 Task: In the  document integration.pdfSelect Headings and apply  'Bold' Select the text and align it to the  'Center'. Select the table and apply  All Borders
Action: Mouse moved to (455, 252)
Screenshot: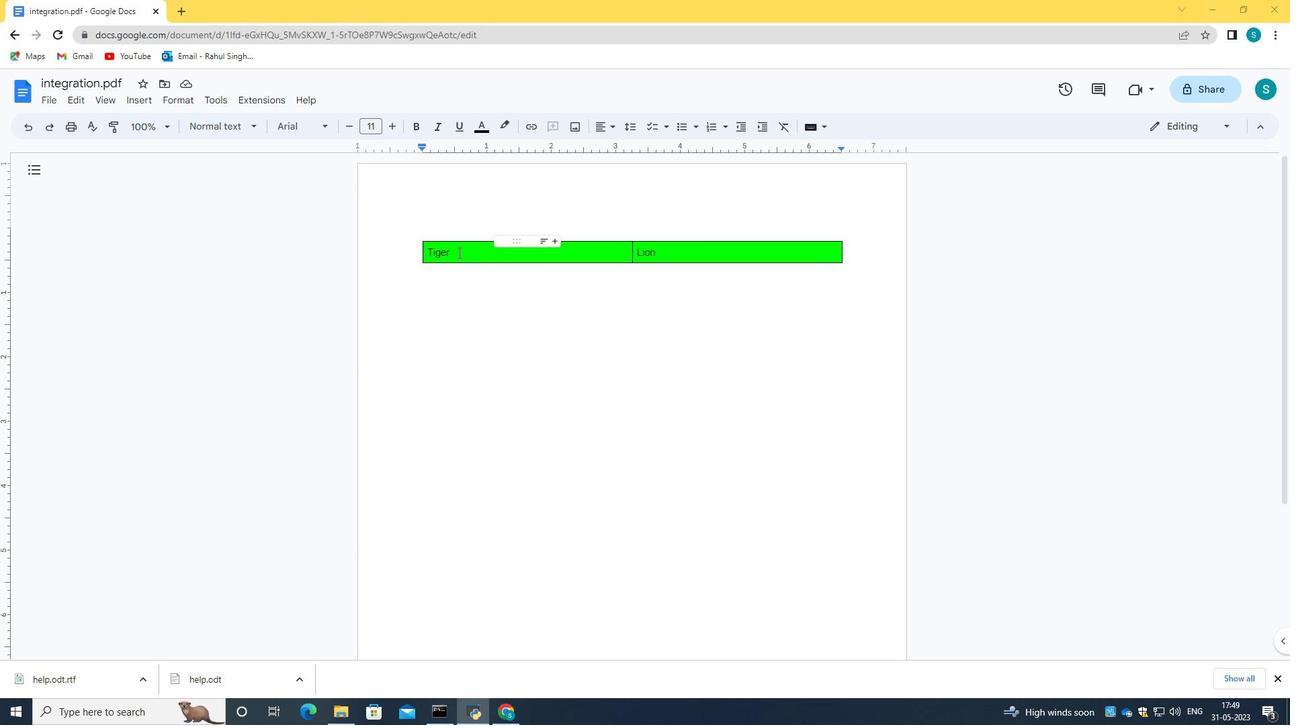 
Action: Mouse pressed left at (455, 252)
Screenshot: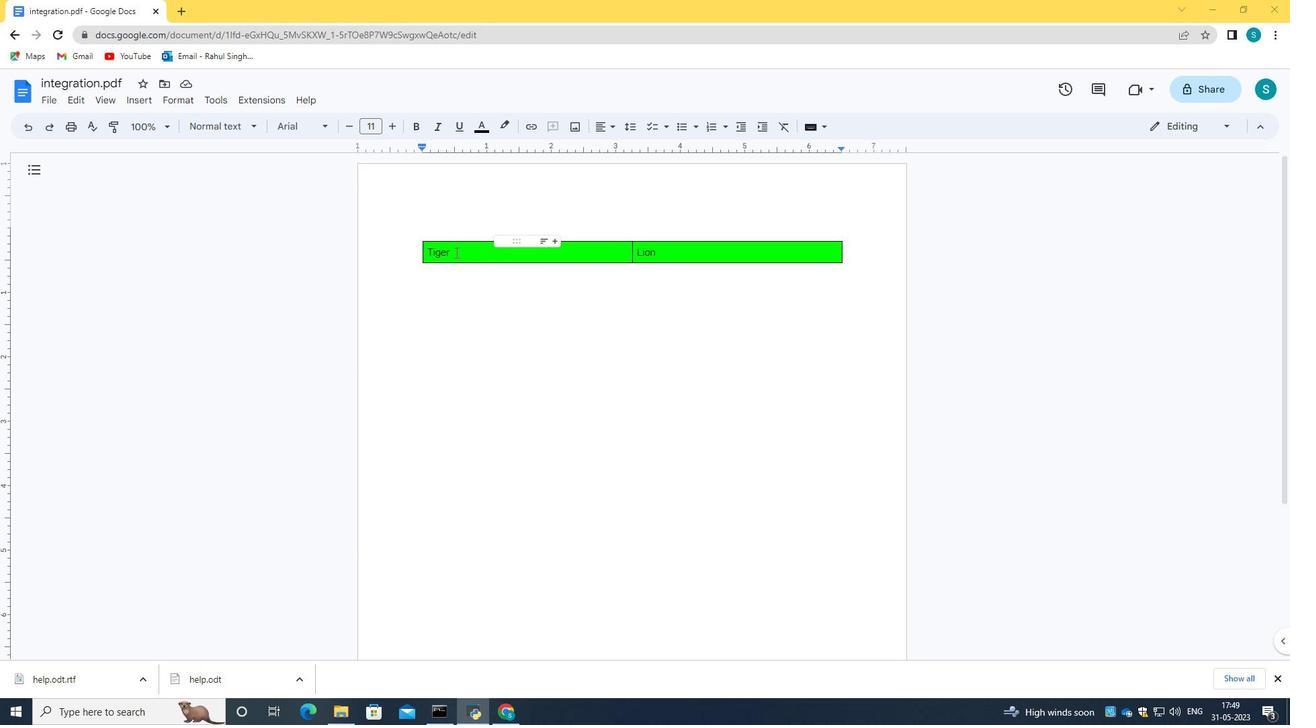 
Action: Mouse moved to (418, 128)
Screenshot: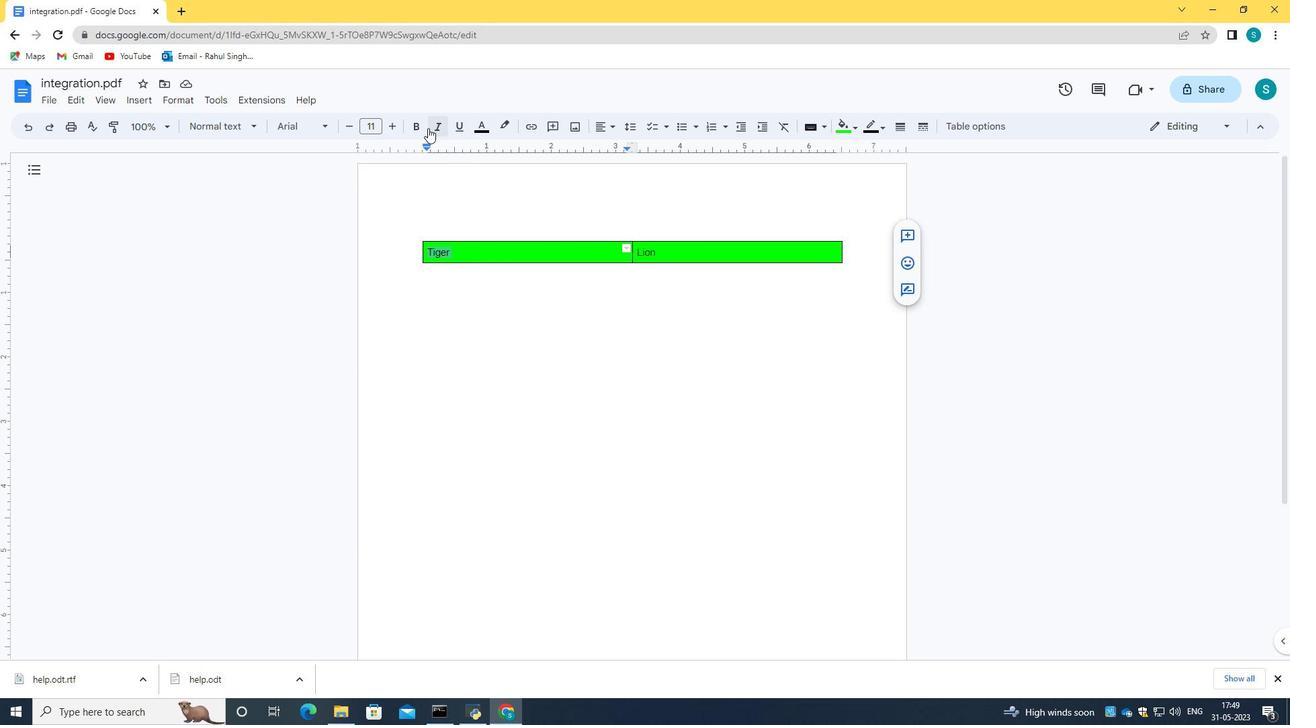
Action: Mouse pressed left at (418, 128)
Screenshot: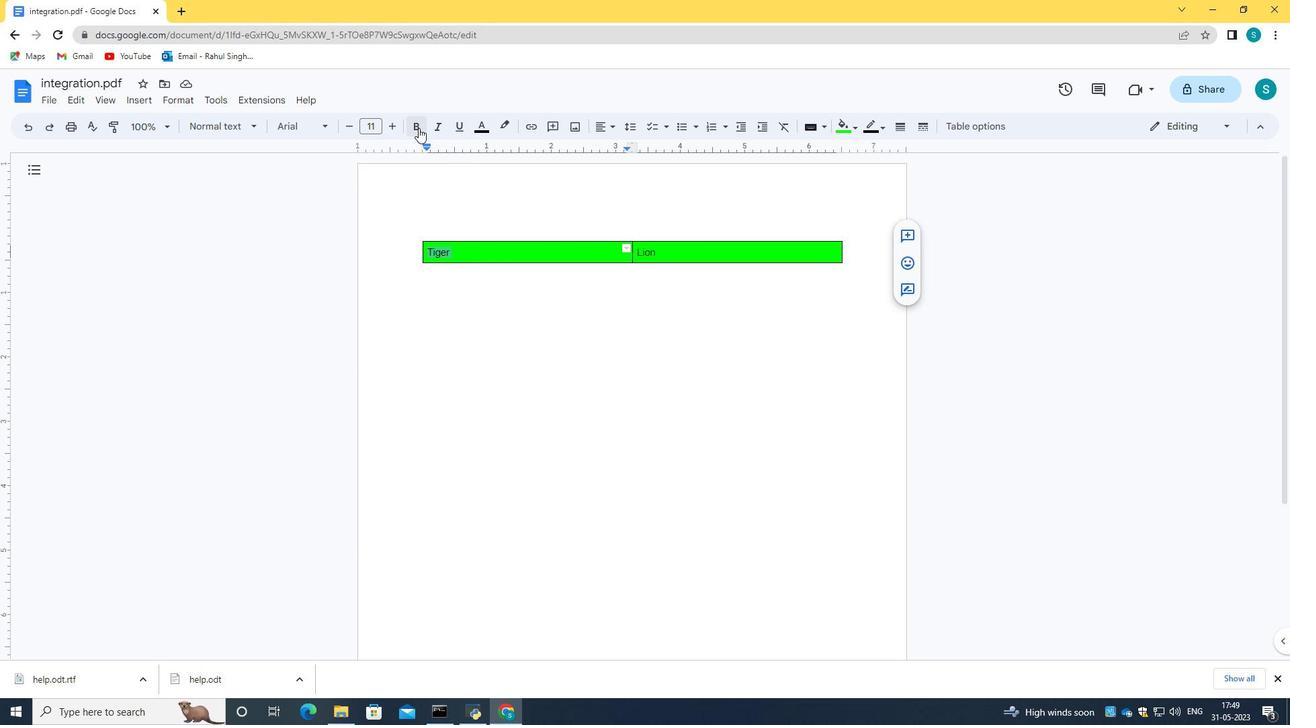 
Action: Mouse moved to (662, 251)
Screenshot: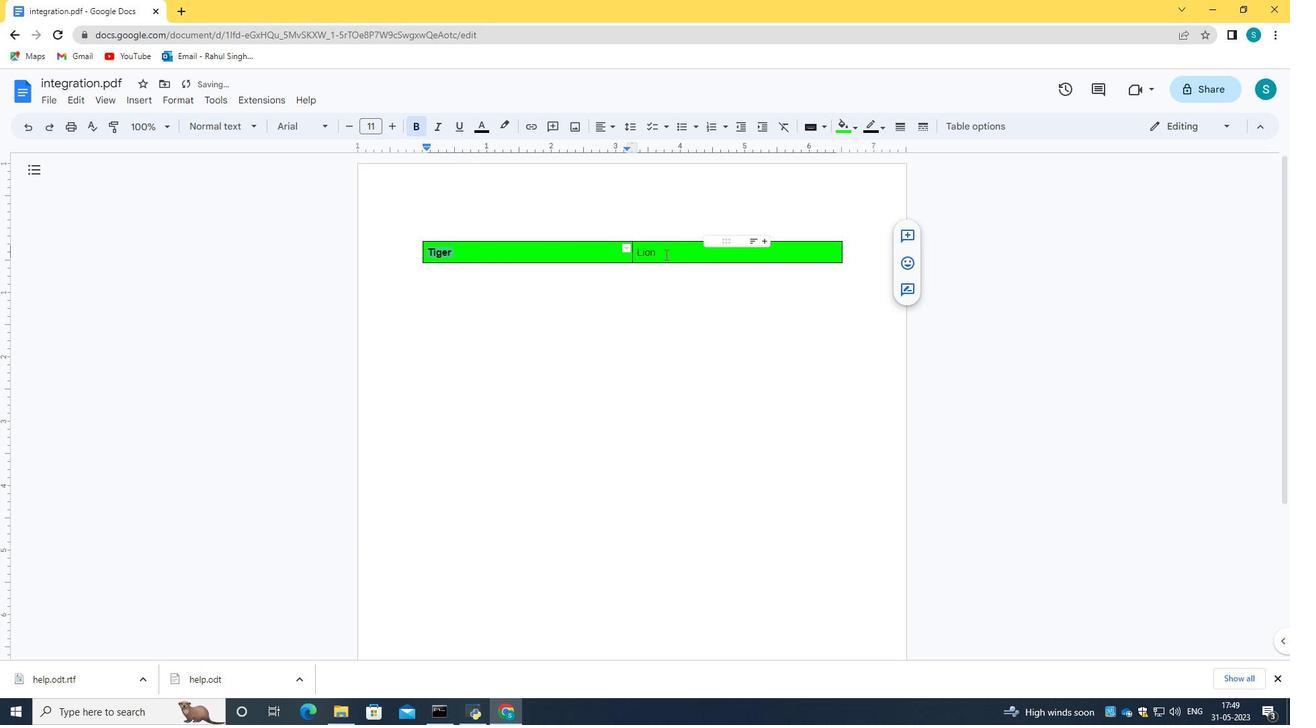 
Action: Mouse pressed left at (662, 251)
Screenshot: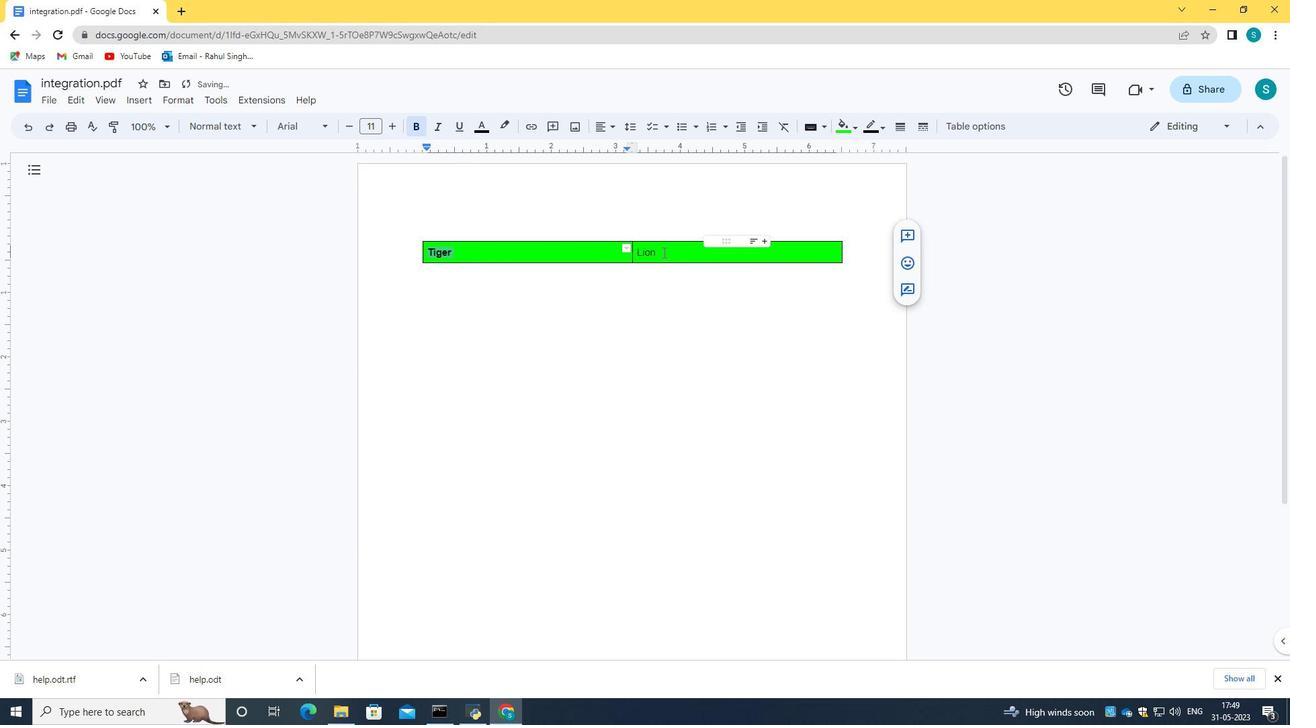 
Action: Mouse moved to (682, 319)
Screenshot: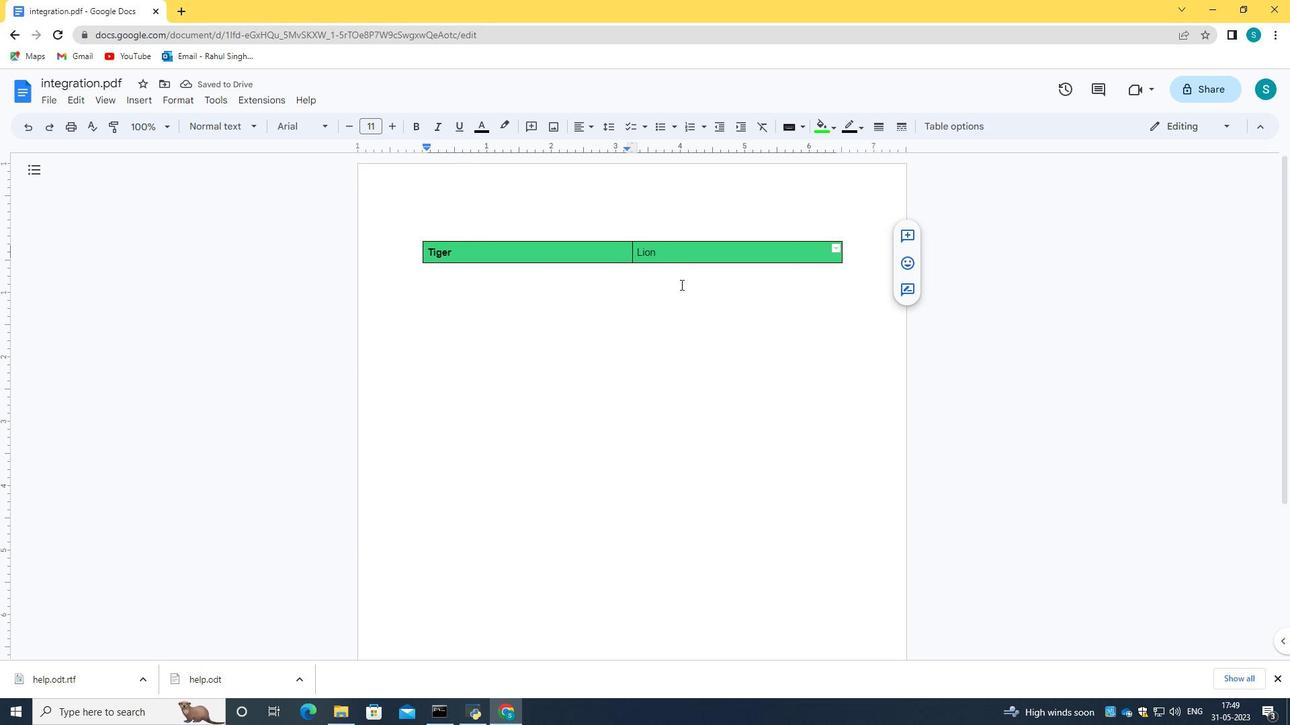 
Action: Mouse pressed left at (682, 319)
Screenshot: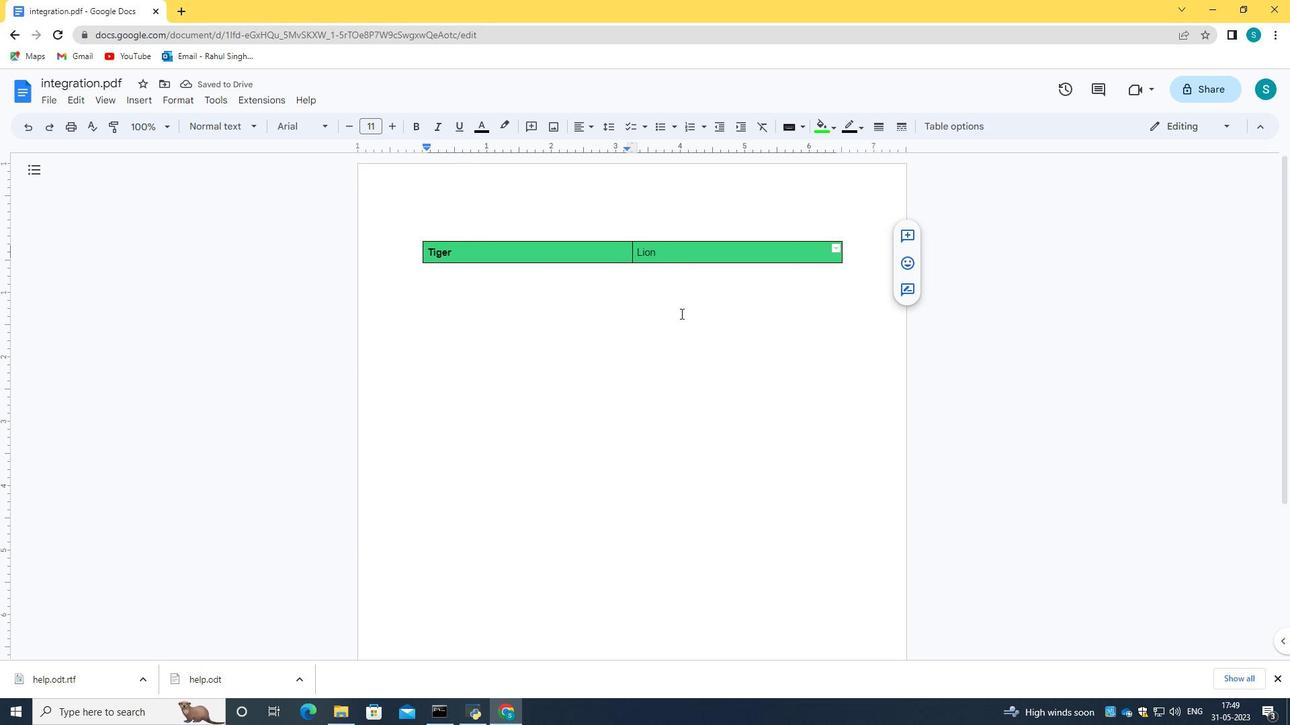 
Action: Mouse moved to (659, 255)
Screenshot: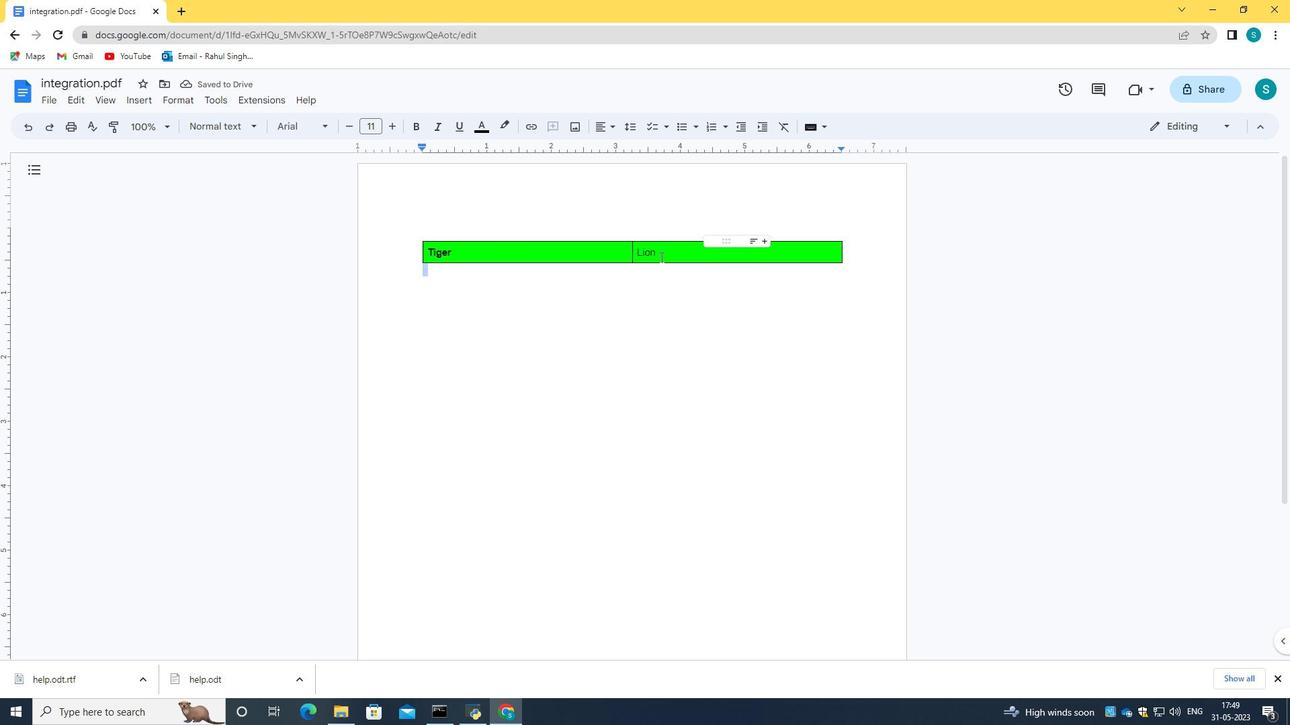 
Action: Mouse pressed left at (659, 255)
Screenshot: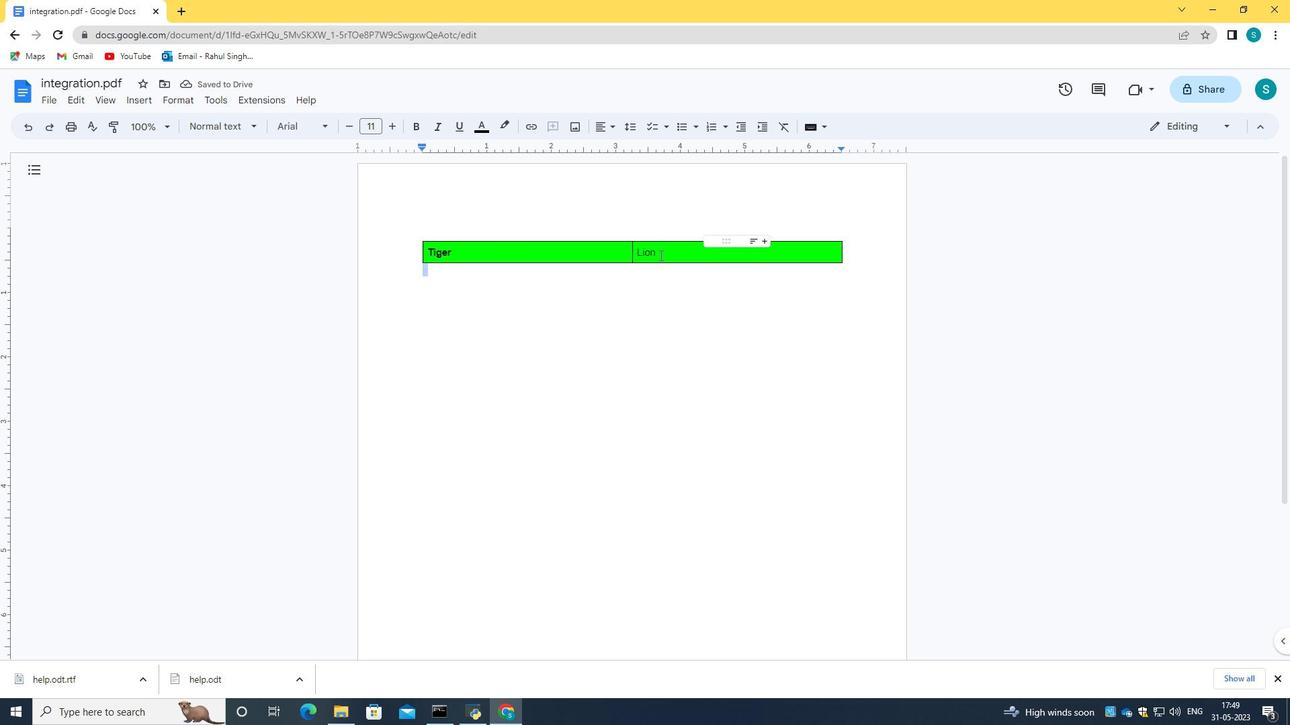 
Action: Mouse moved to (409, 124)
Screenshot: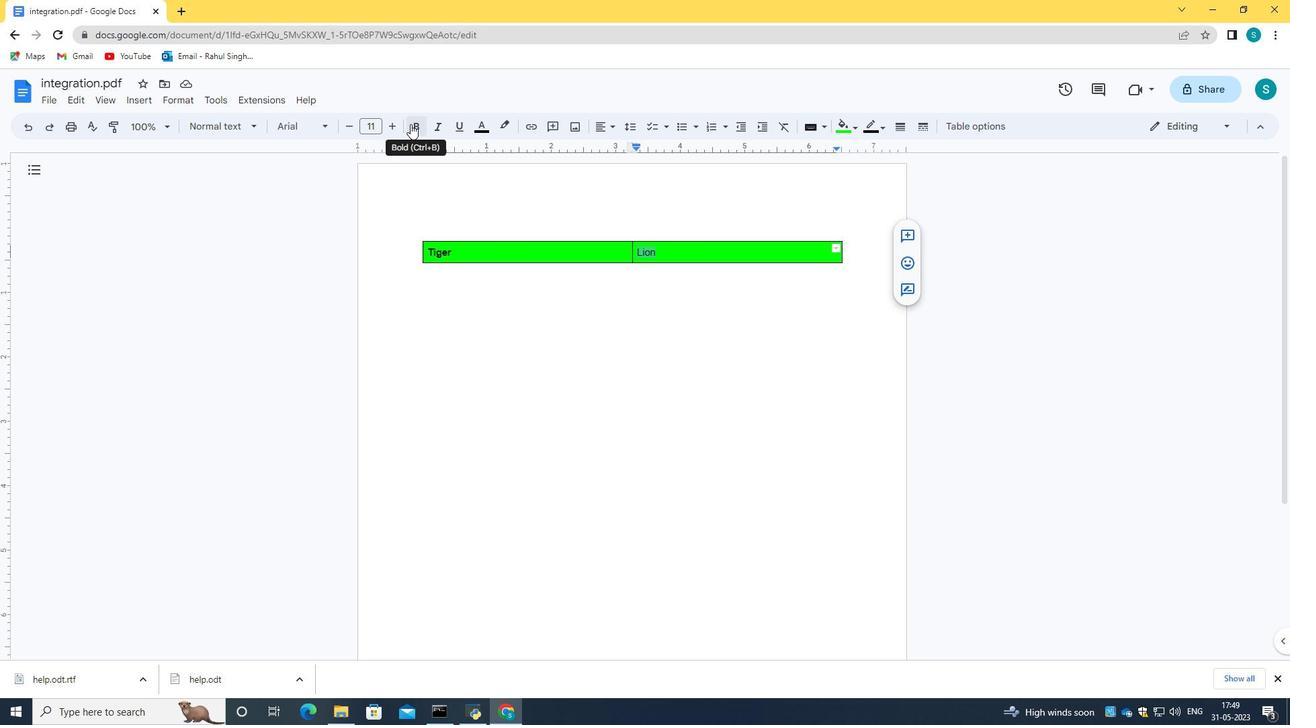 
Action: Mouse pressed left at (409, 124)
Screenshot: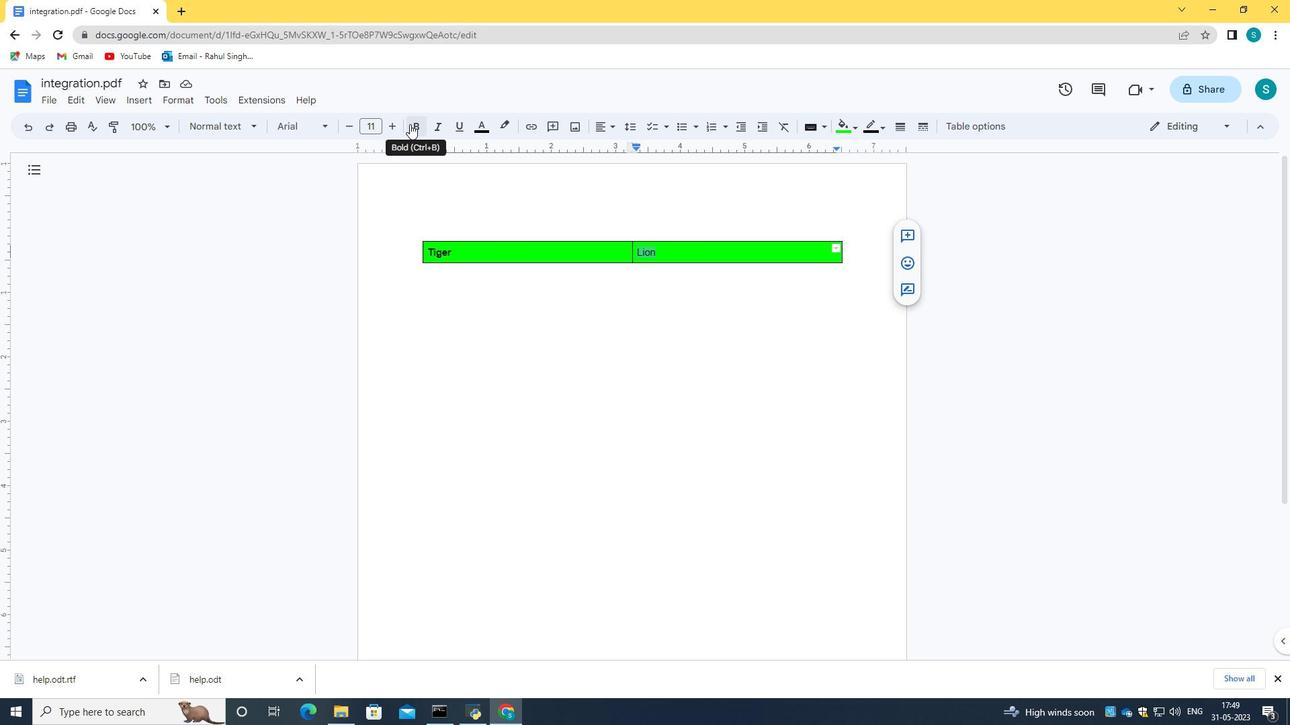 
Action: Mouse moved to (678, 378)
Screenshot: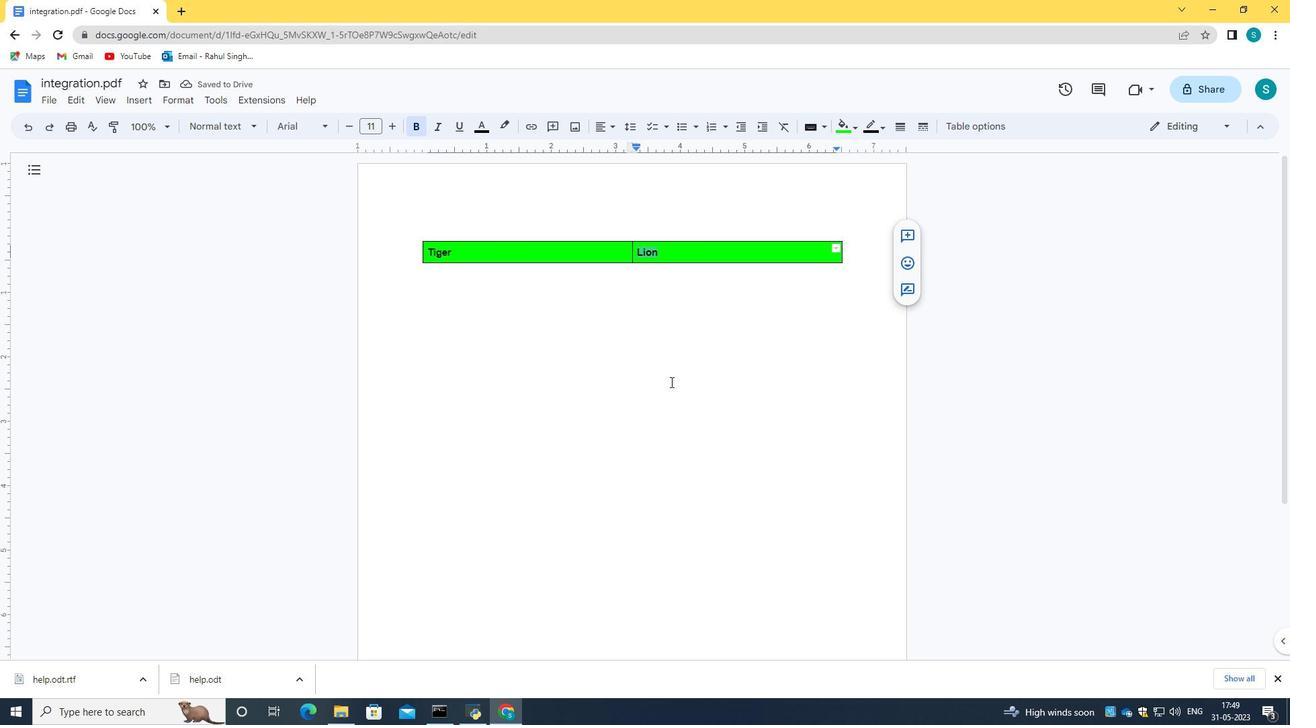 
Action: Mouse pressed left at (678, 378)
Screenshot: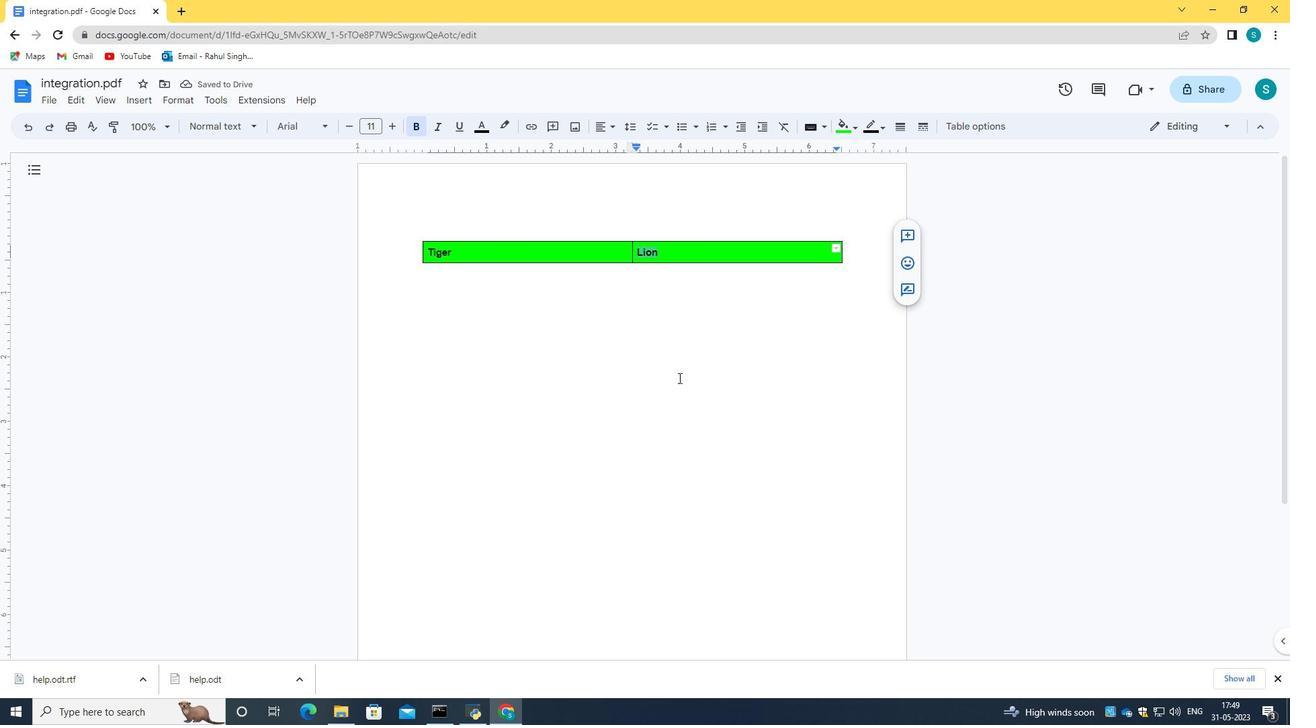 
Action: Mouse moved to (452, 248)
Screenshot: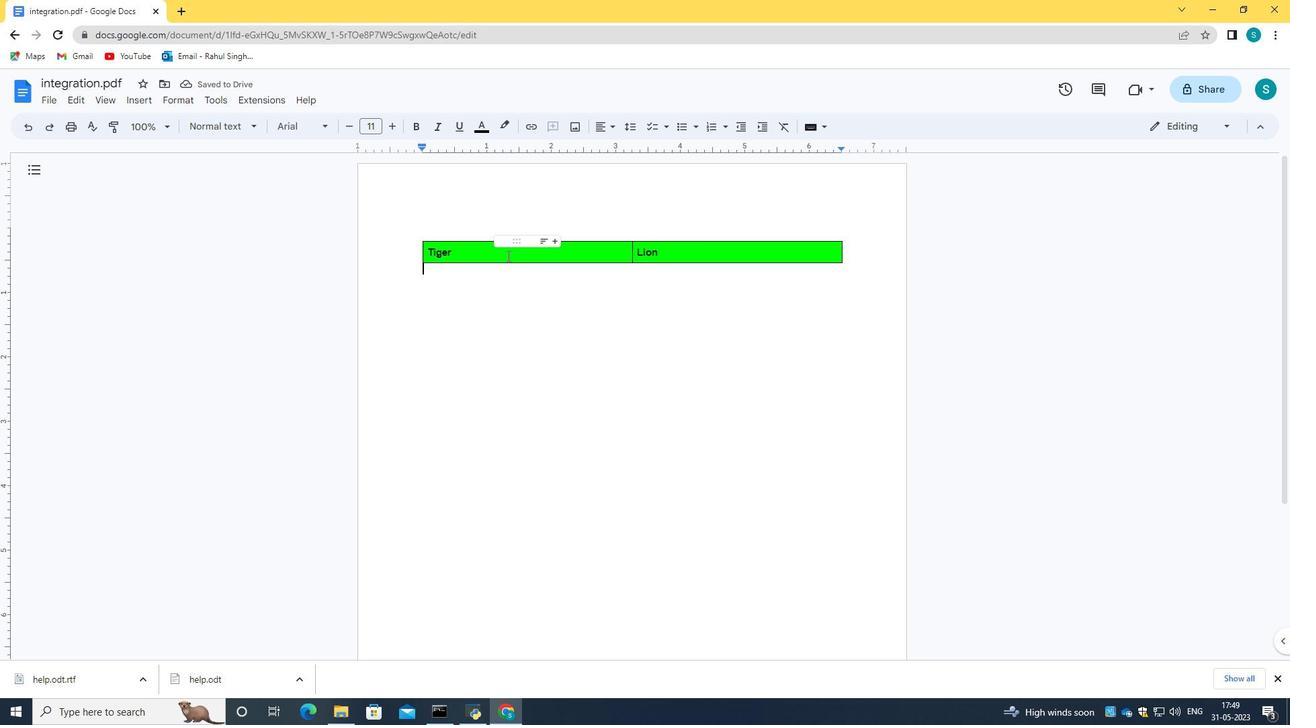 
Action: Mouse pressed left at (452, 248)
Screenshot: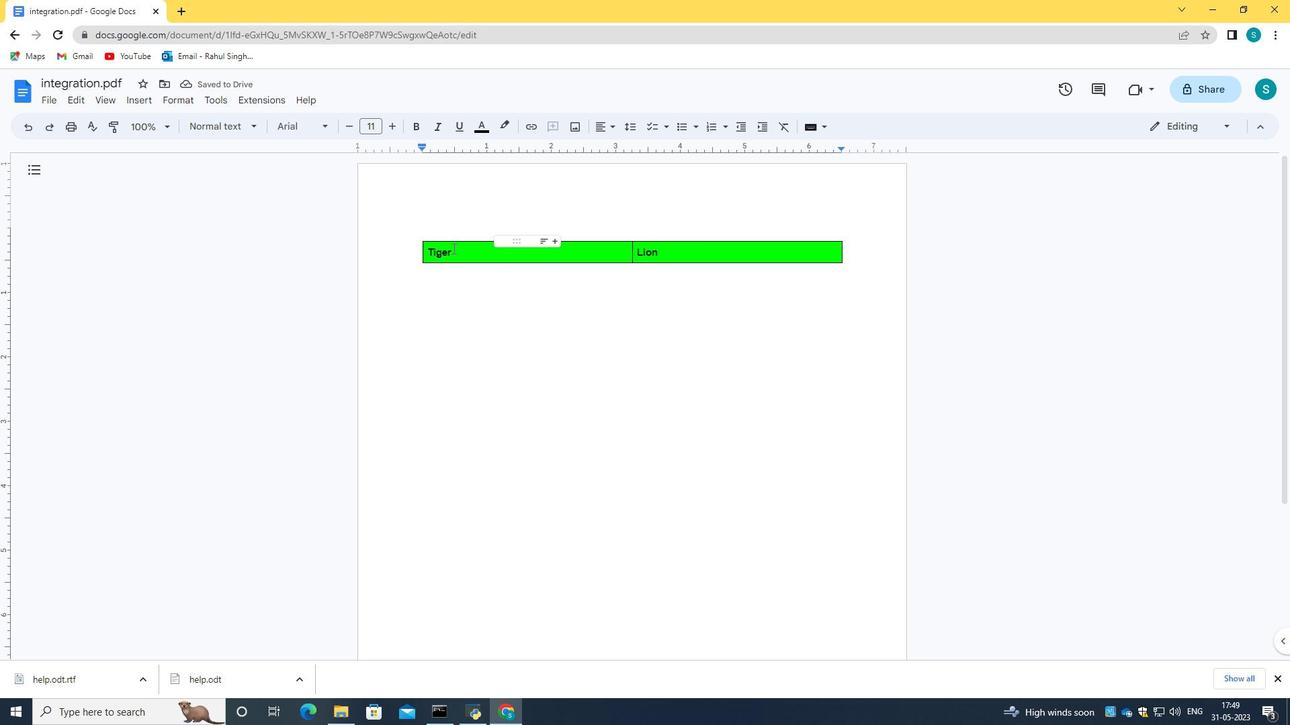 
Action: Mouse moved to (603, 126)
Screenshot: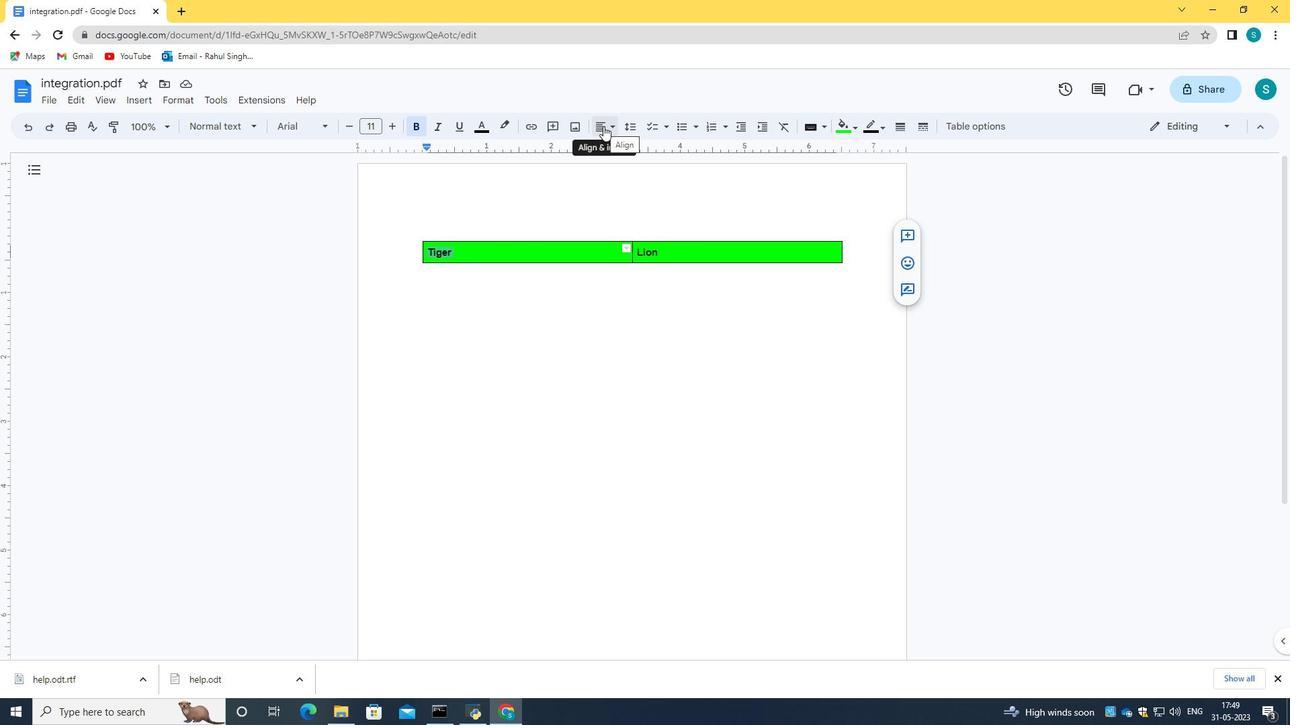 
Action: Mouse pressed left at (603, 126)
Screenshot: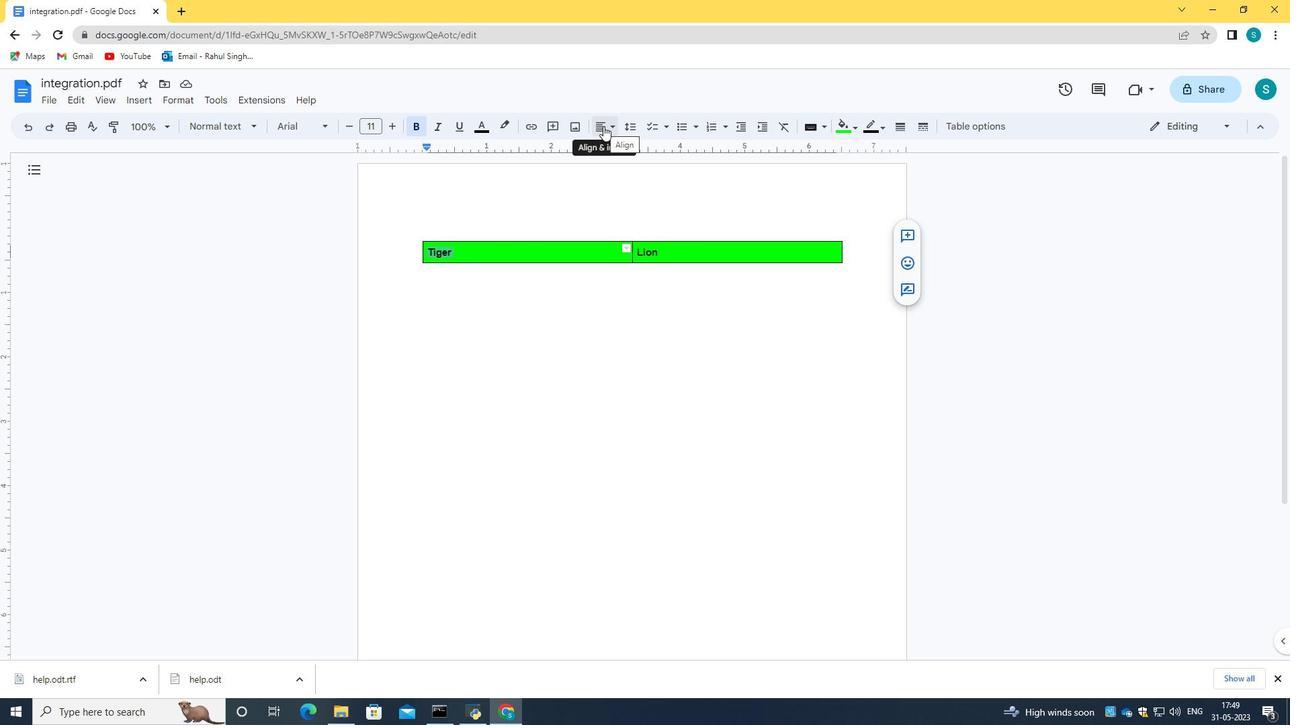 
Action: Mouse moved to (623, 153)
Screenshot: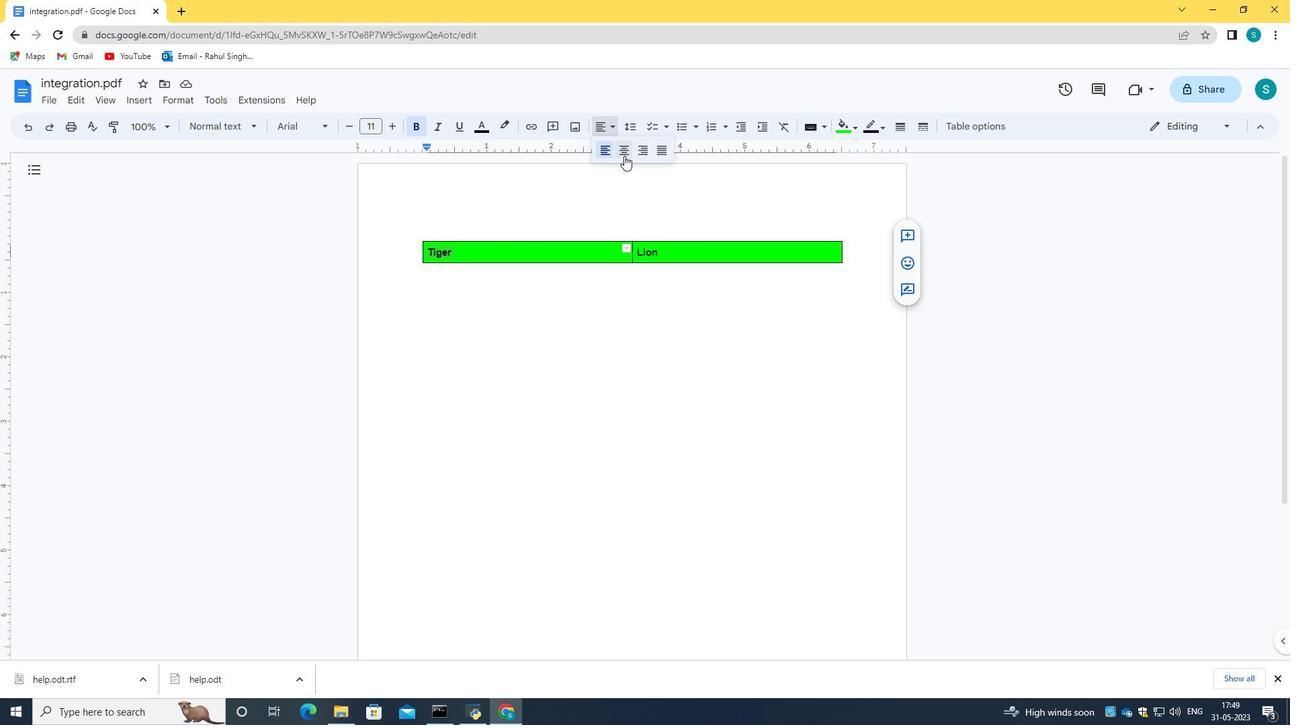 
Action: Mouse pressed left at (623, 153)
Screenshot: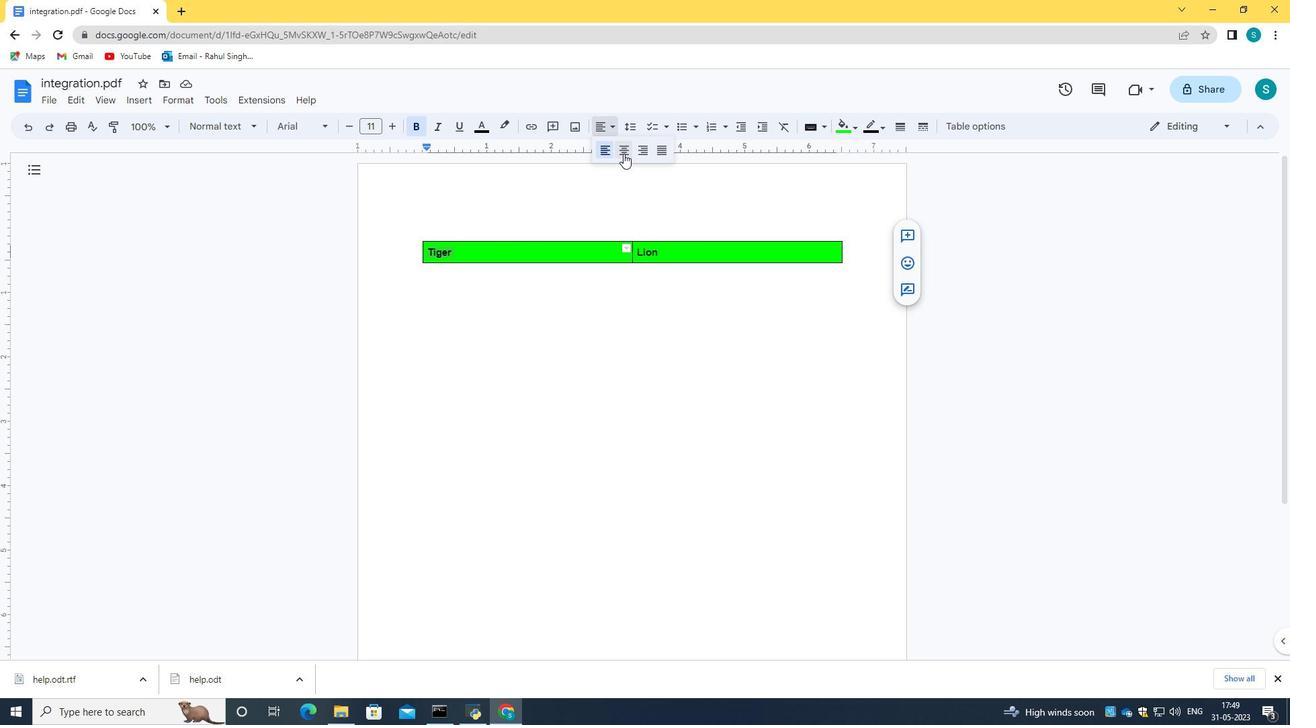 
Action: Mouse moved to (661, 250)
Screenshot: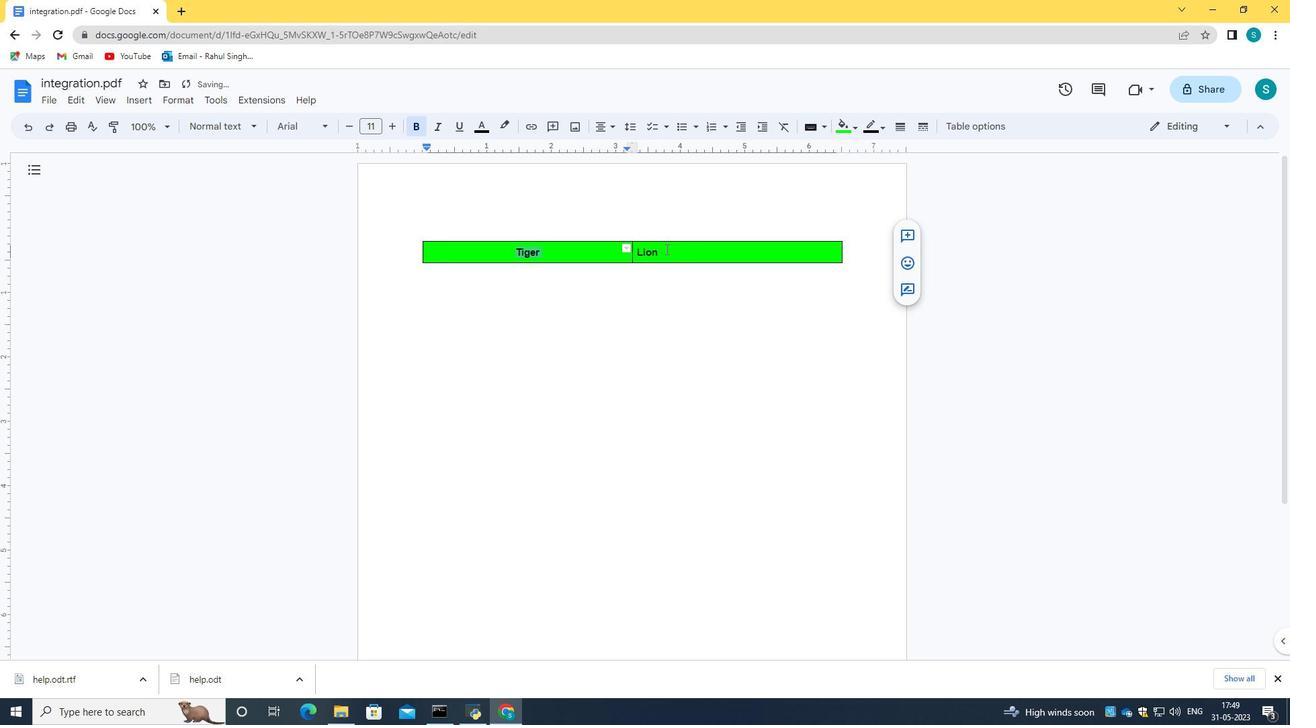 
Action: Mouse pressed left at (664, 249)
Screenshot: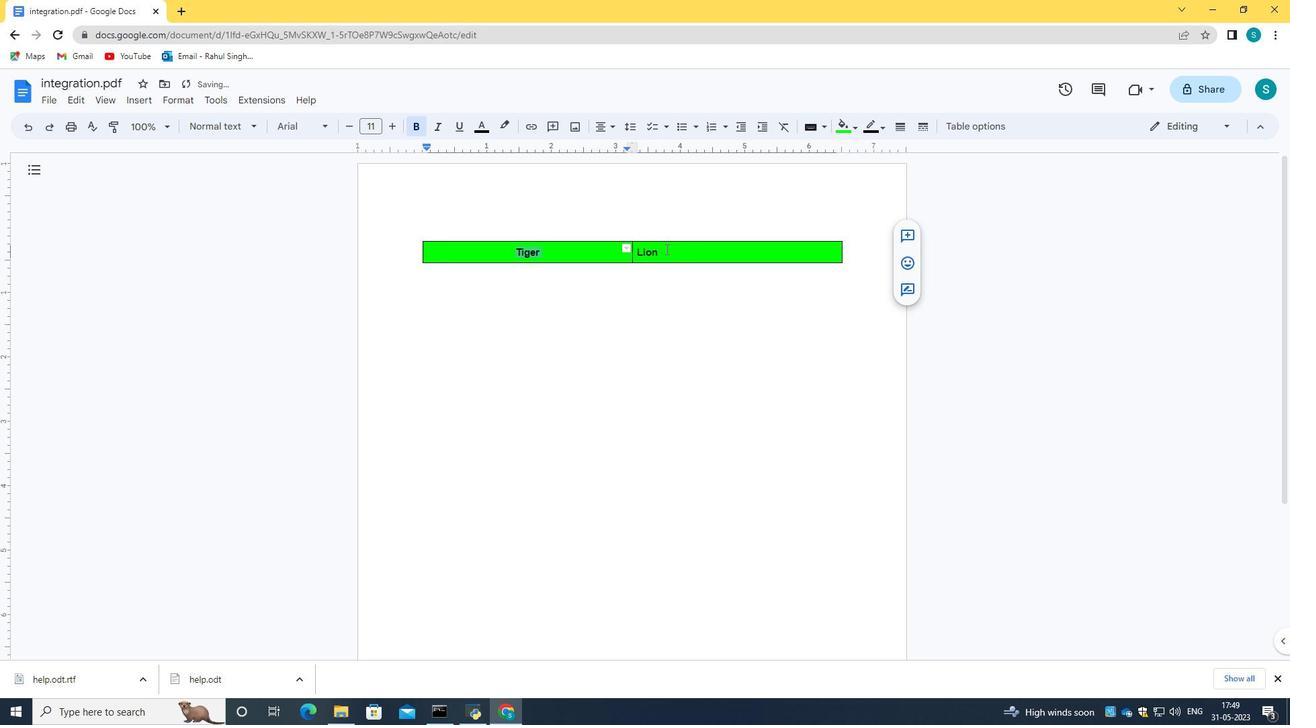 
Action: Mouse moved to (677, 310)
Screenshot: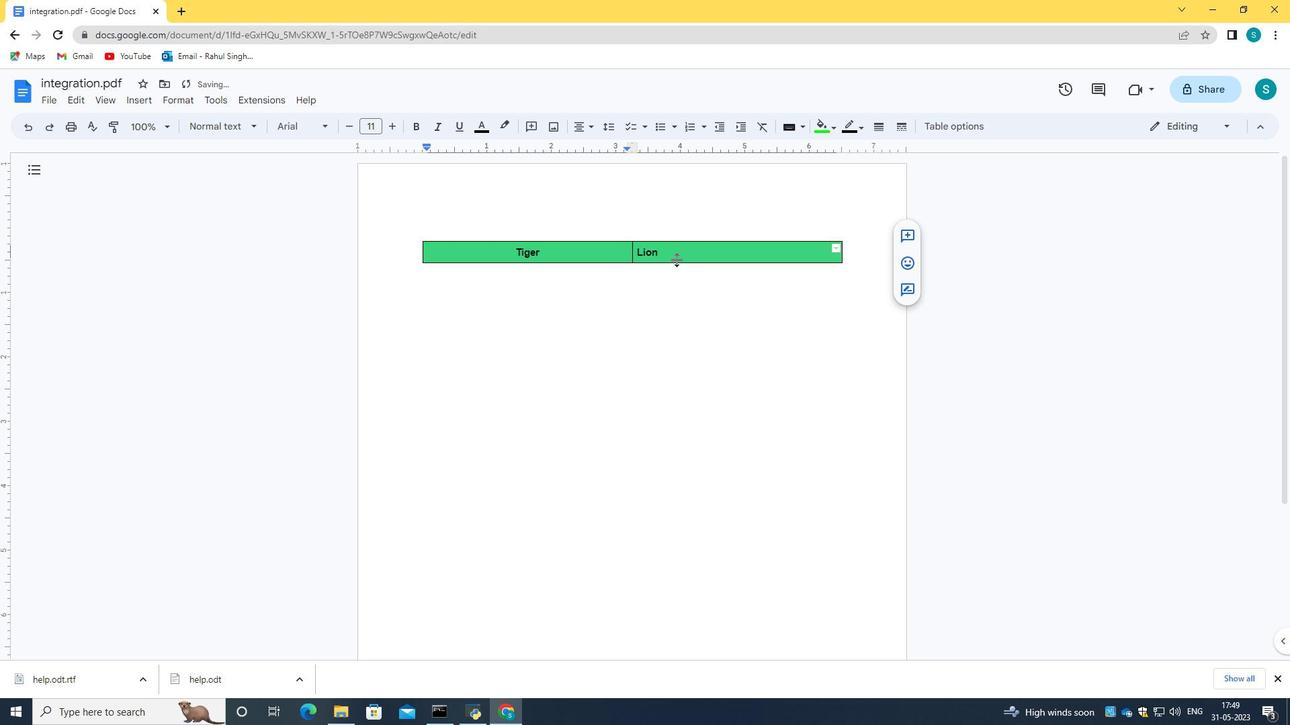 
Action: Mouse pressed left at (677, 310)
Screenshot: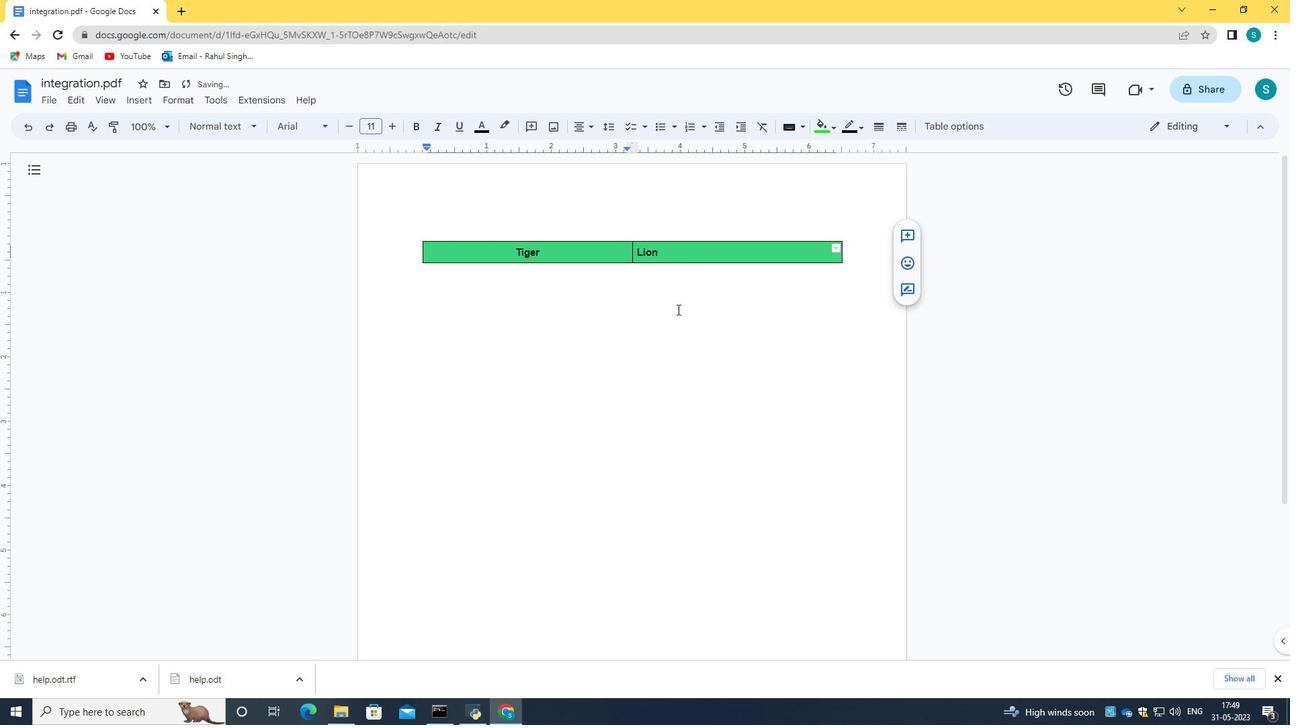 
Action: Mouse moved to (661, 252)
Screenshot: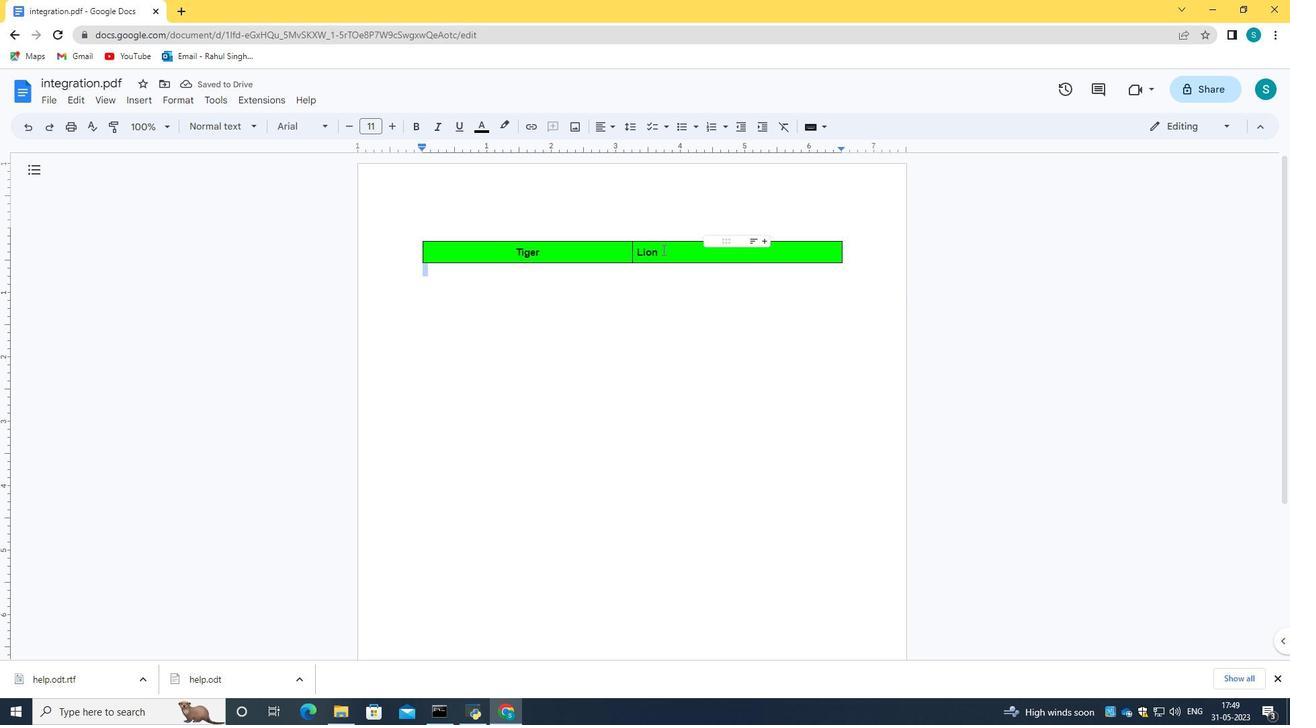 
Action: Mouse pressed left at (661, 252)
Screenshot: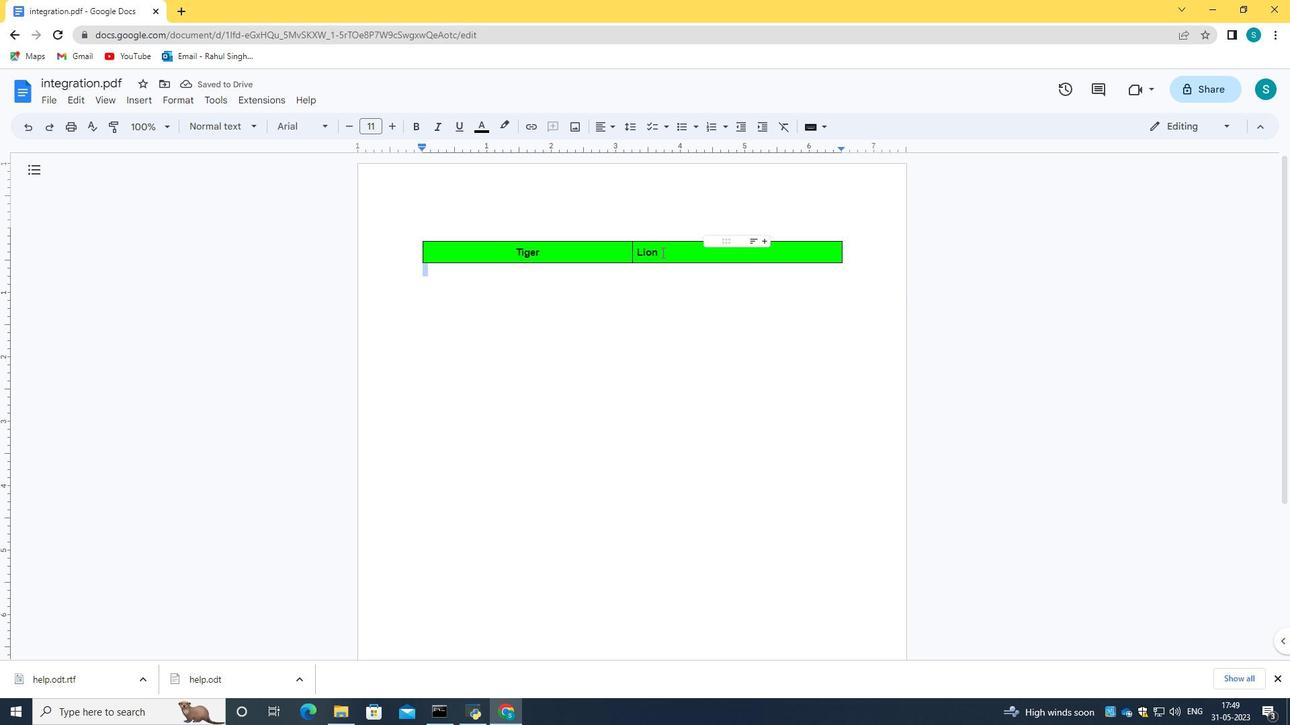 
Action: Mouse moved to (608, 124)
Screenshot: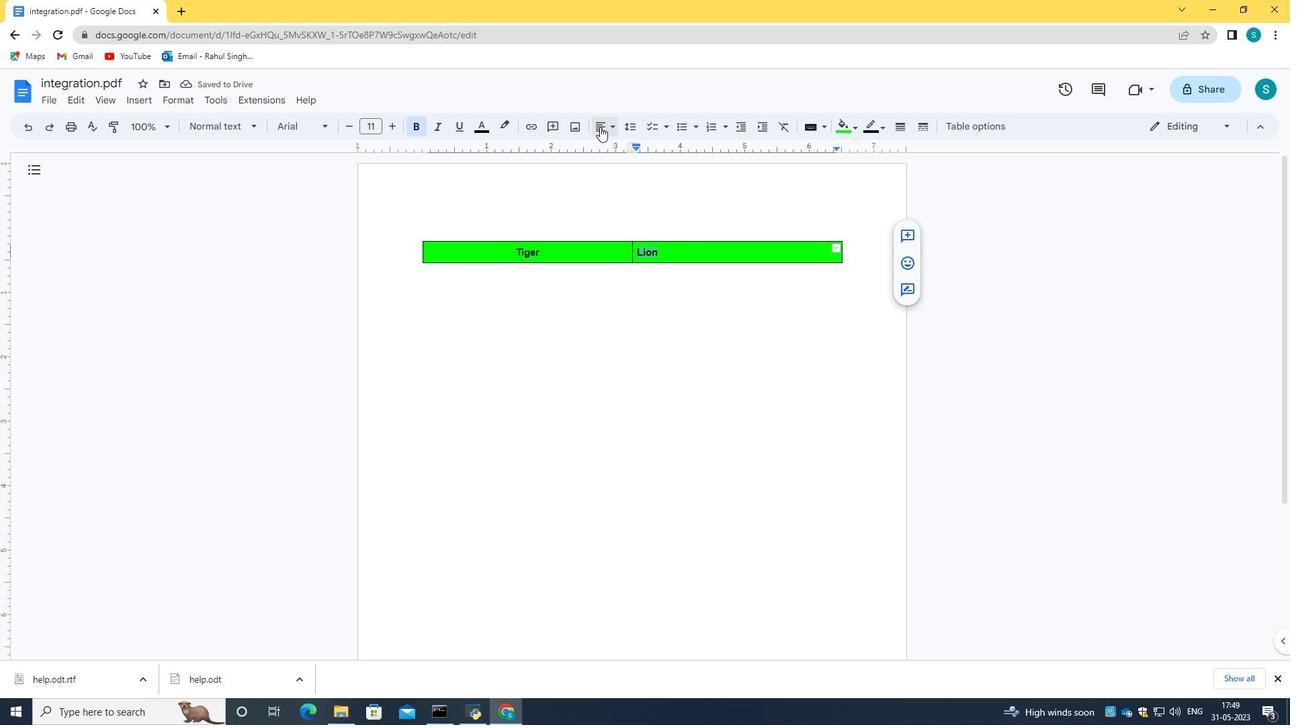 
Action: Mouse pressed left at (608, 124)
Screenshot: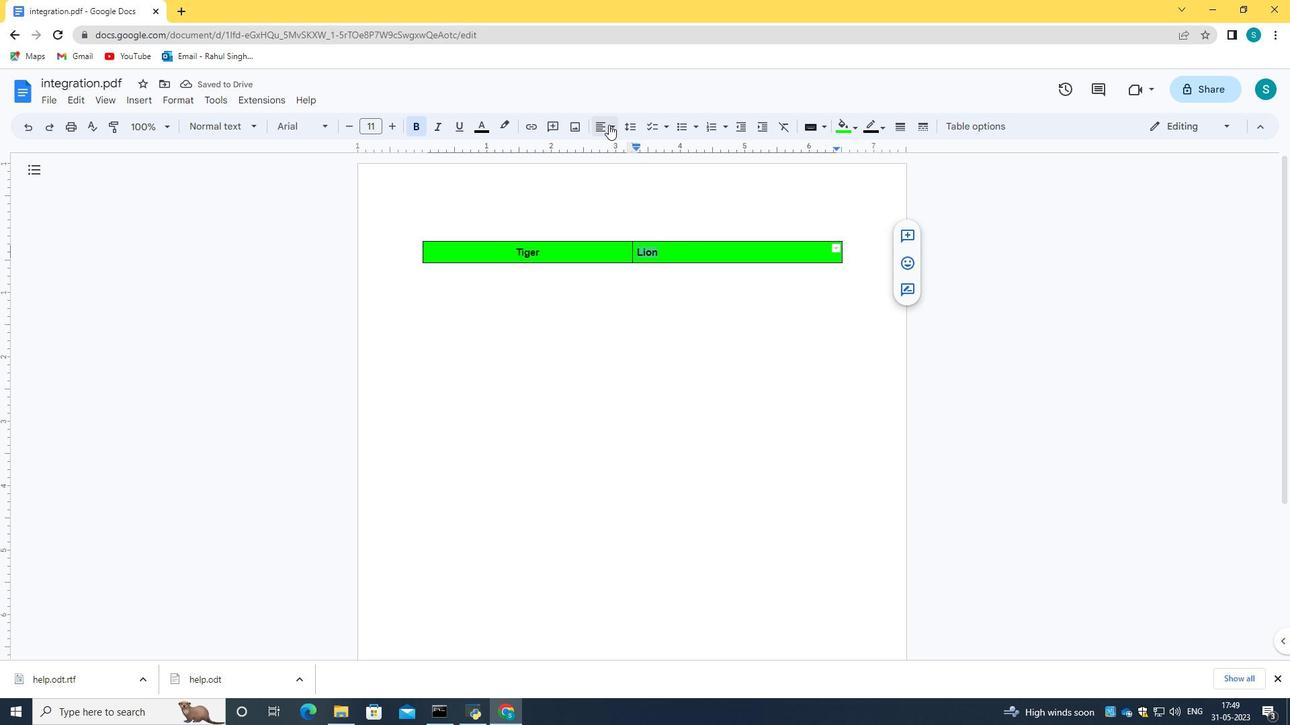 
Action: Mouse moved to (626, 153)
Screenshot: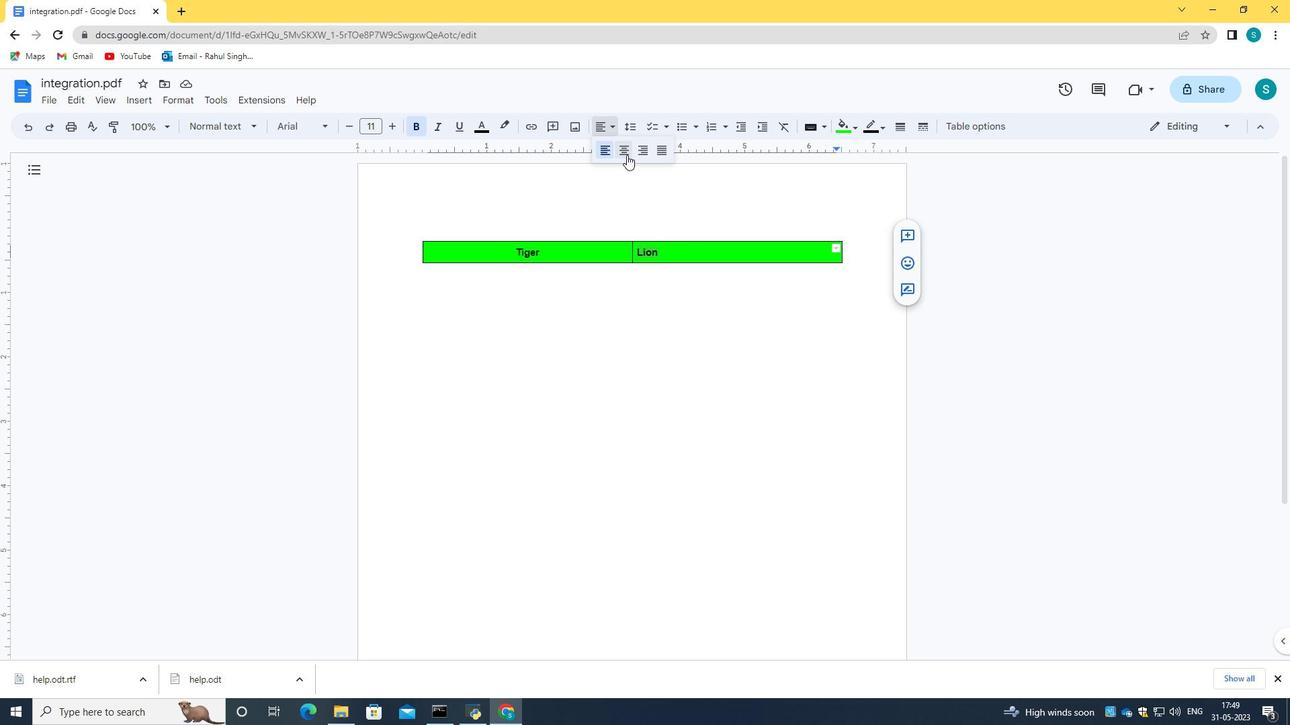 
Action: Mouse pressed left at (626, 153)
Screenshot: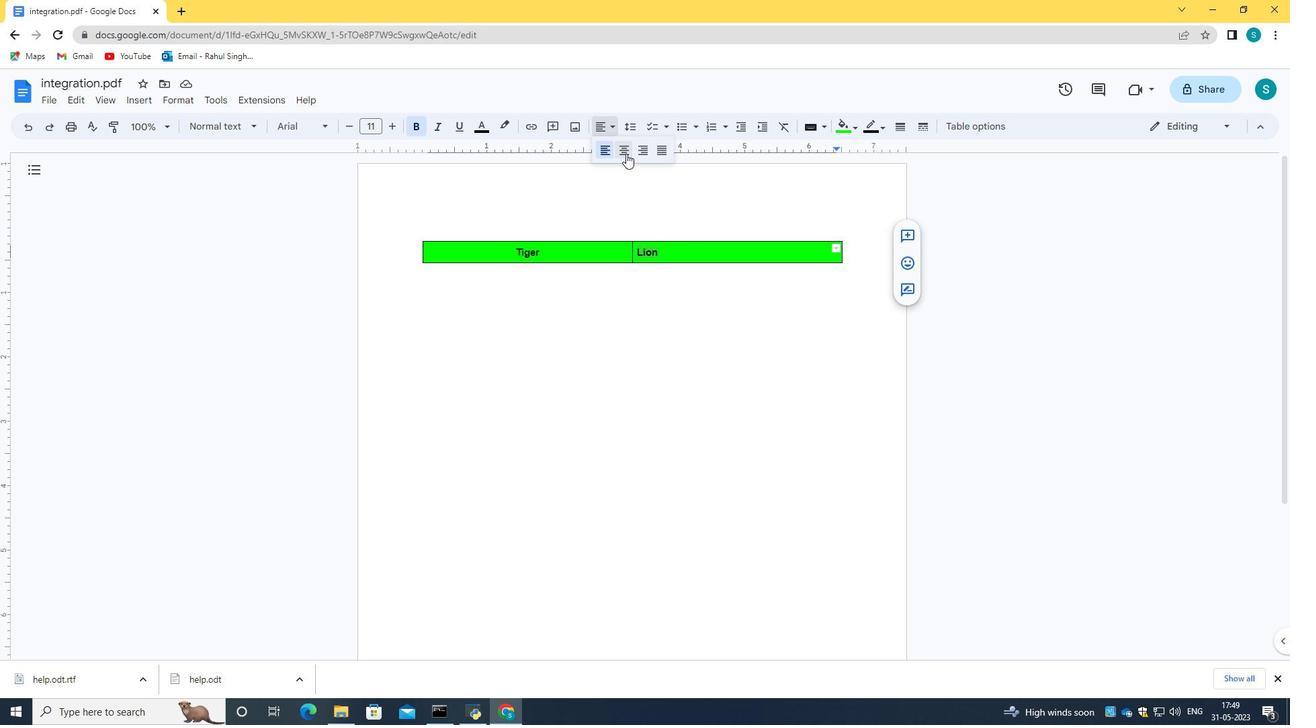 
Action: Mouse moved to (662, 343)
Screenshot: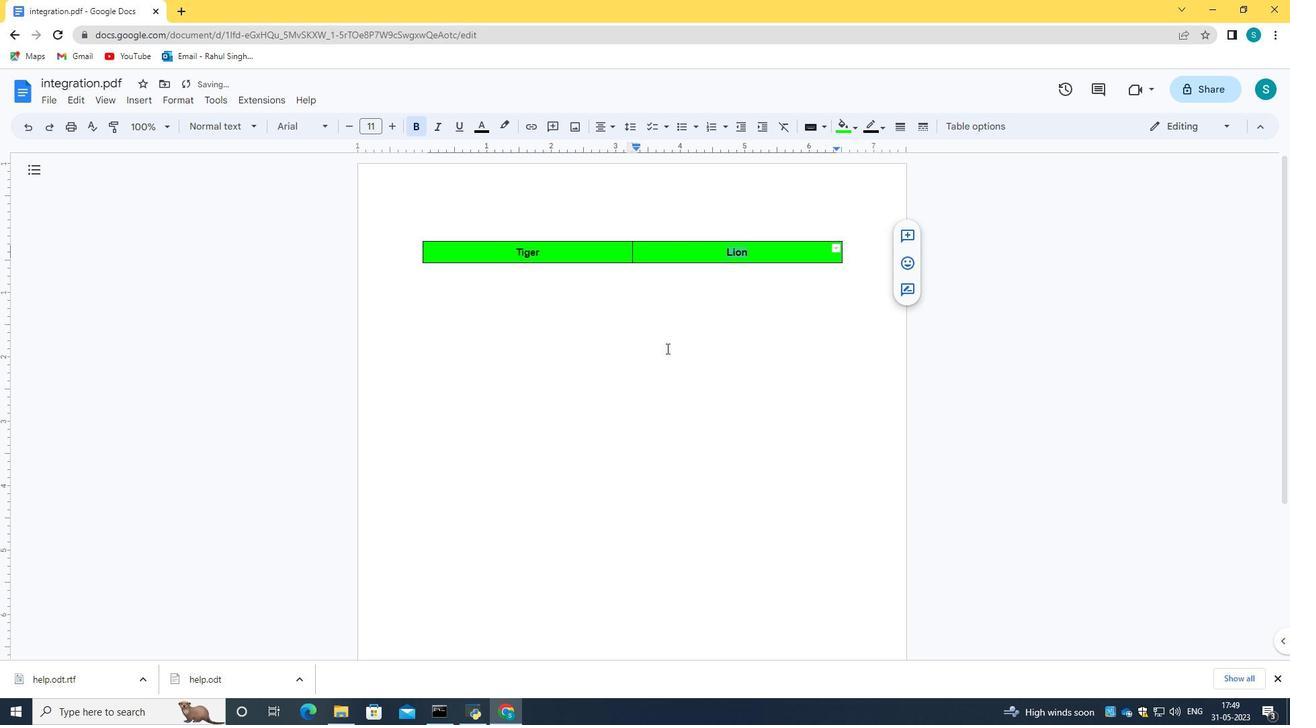 
Action: Mouse pressed left at (662, 343)
Screenshot: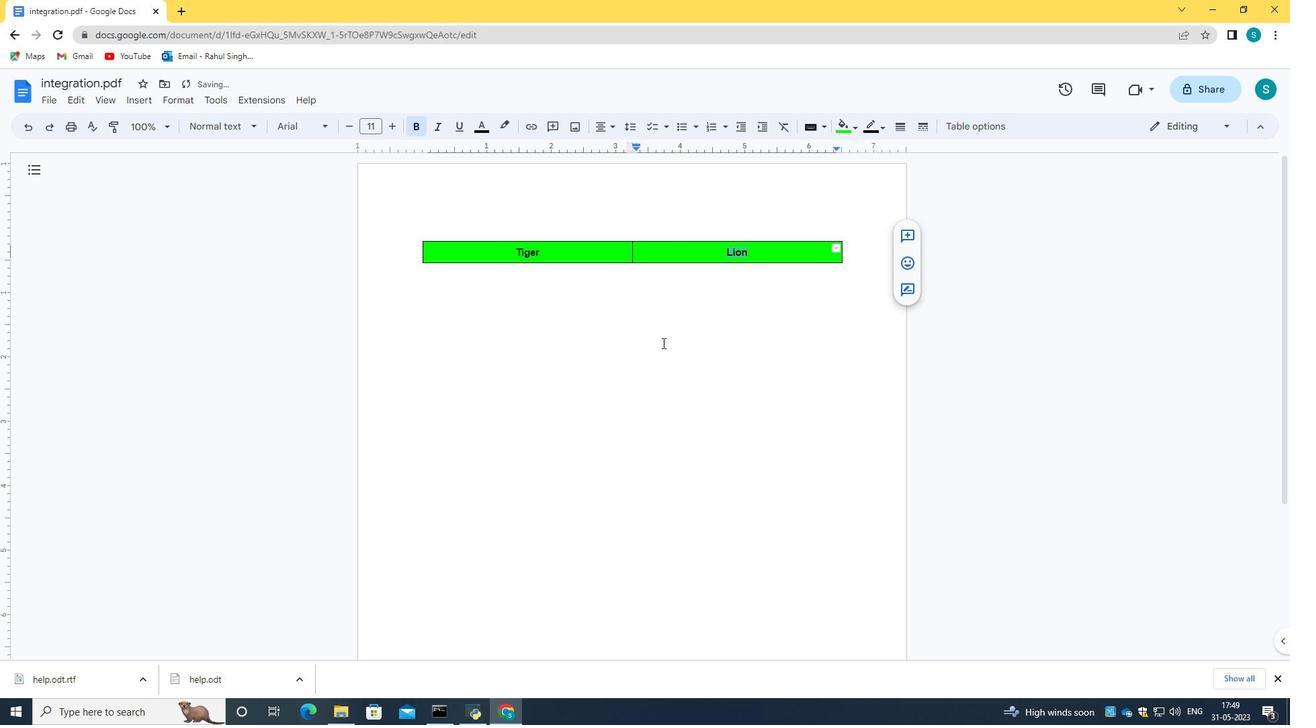 
Action: Mouse moved to (423, 248)
Screenshot: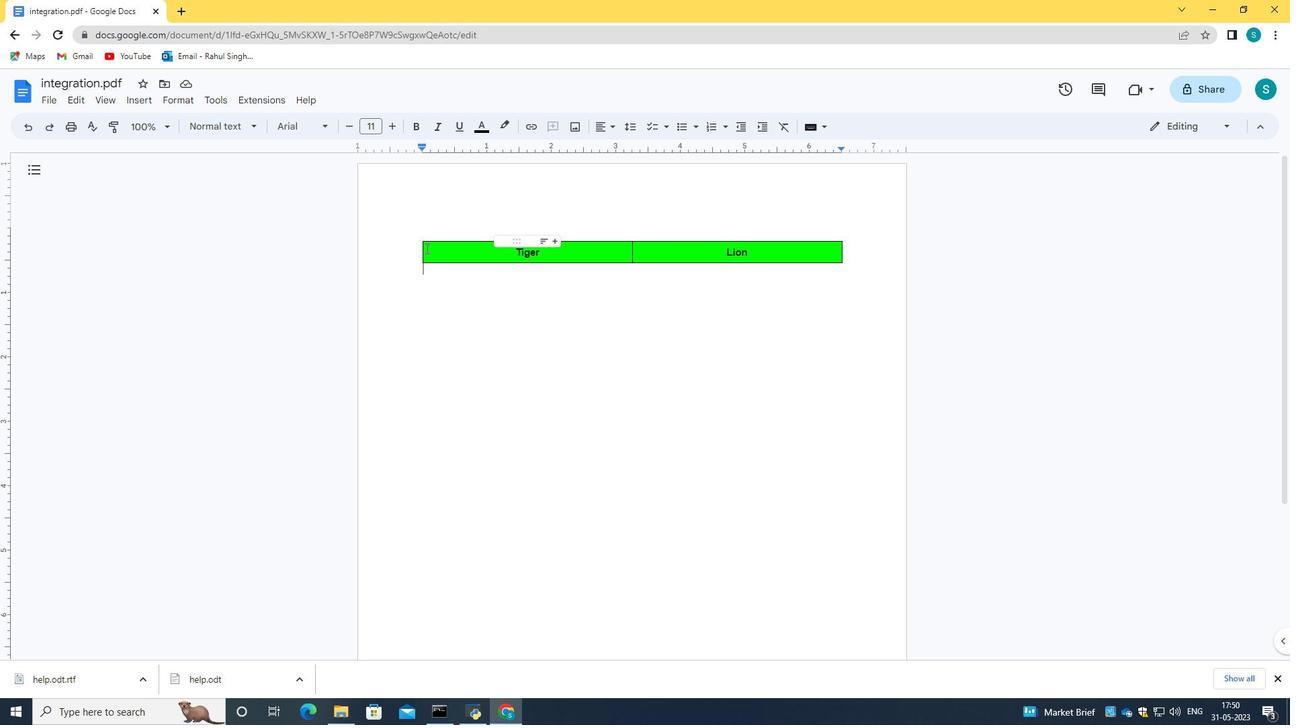 
Action: Mouse pressed left at (423, 248)
Screenshot: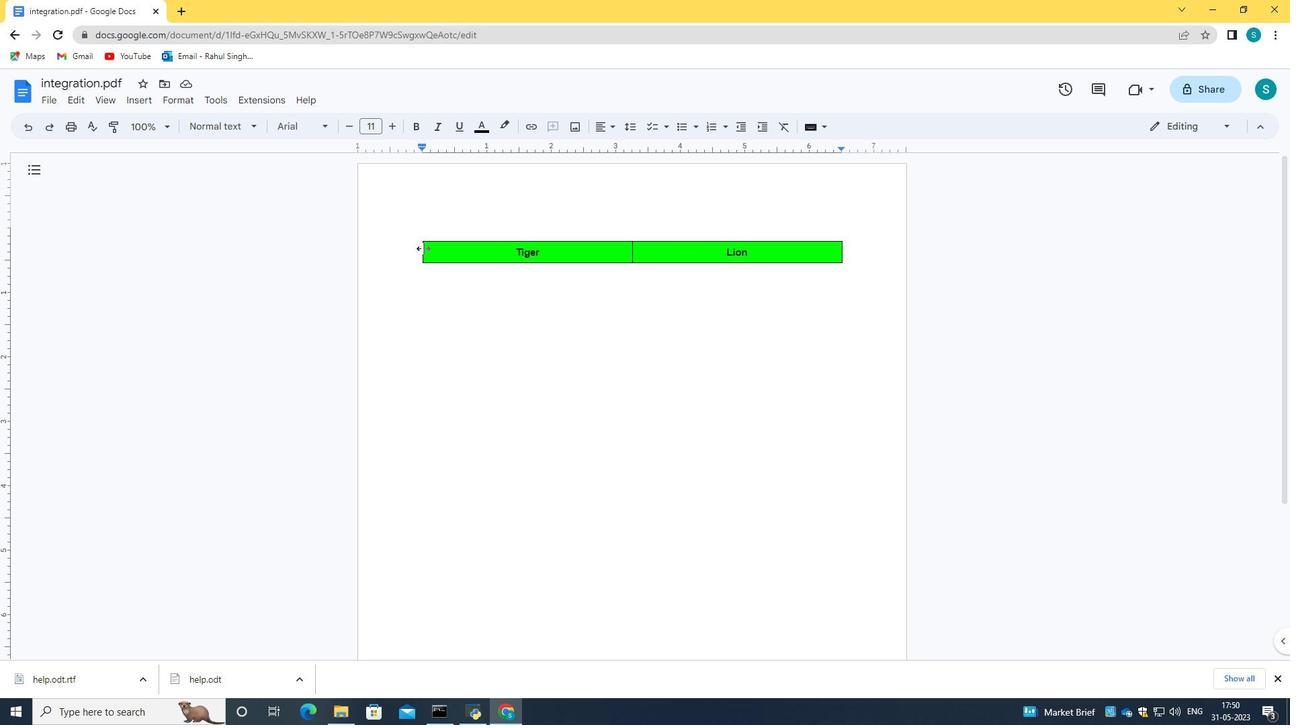 
Action: Mouse moved to (401, 235)
Screenshot: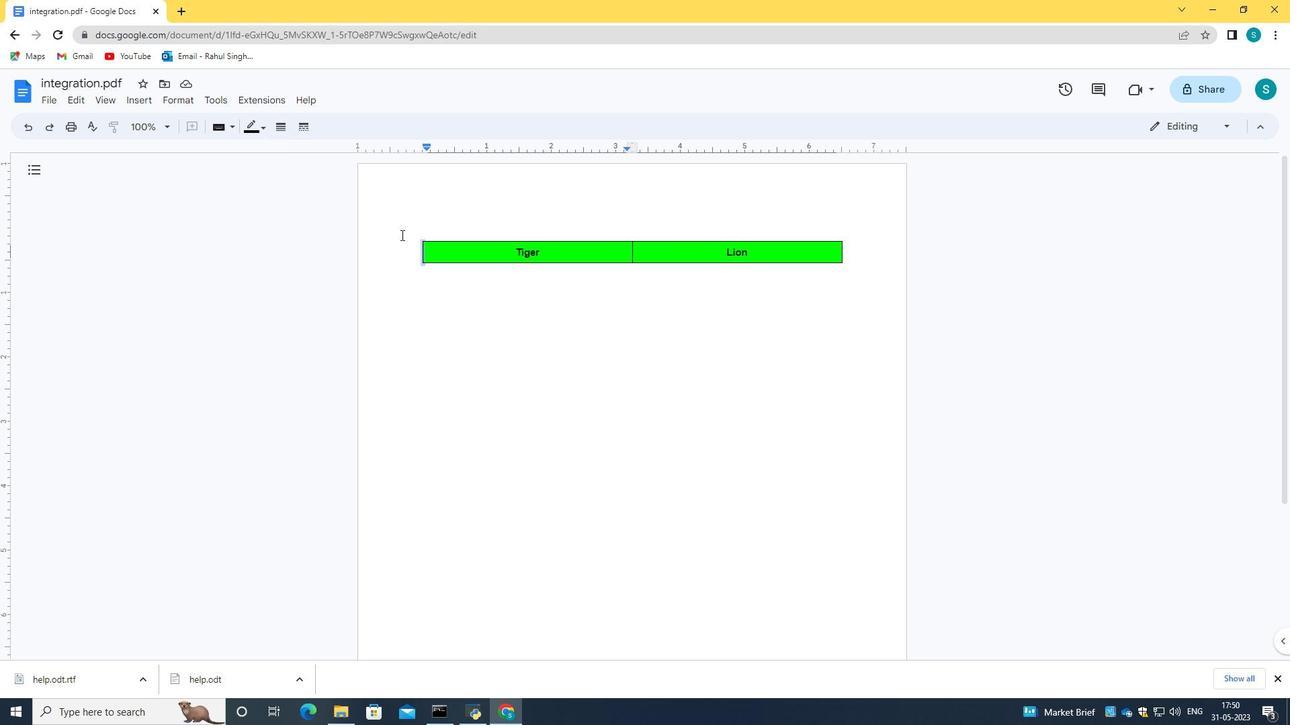 
Action: Mouse pressed left at (401, 235)
Screenshot: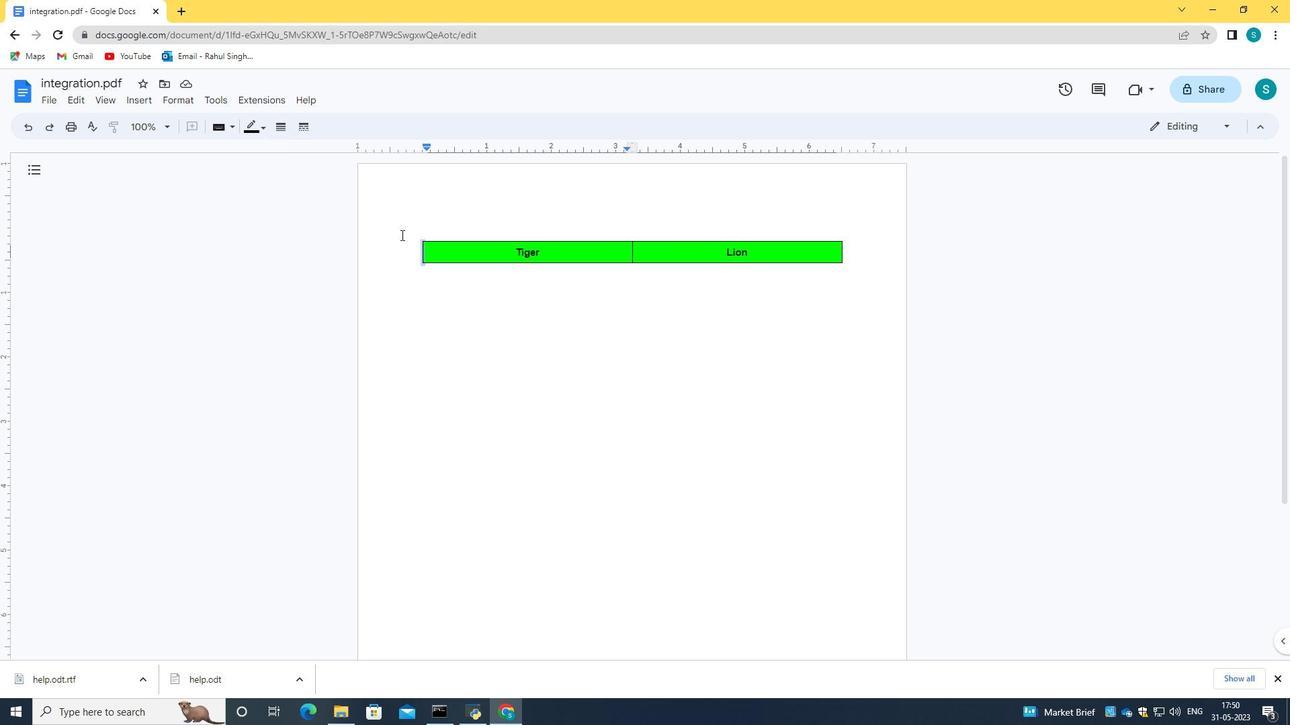 
Action: Mouse moved to (414, 243)
Screenshot: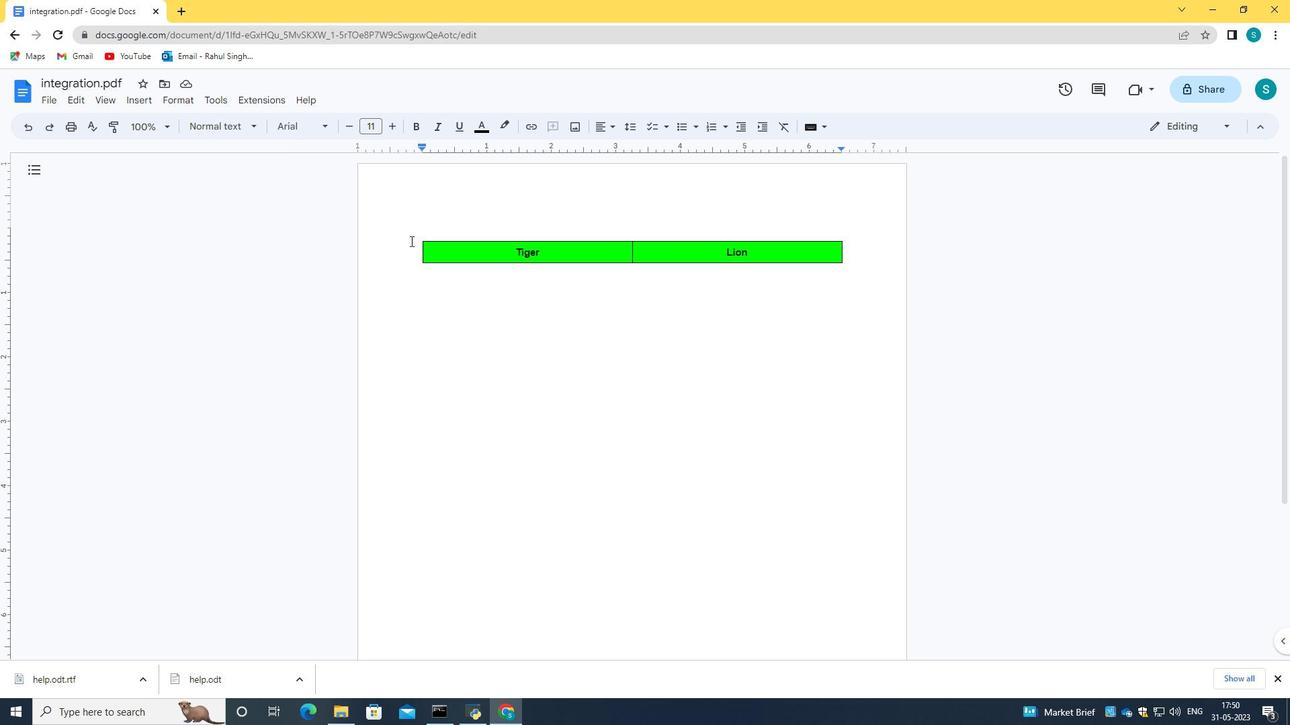 
Action: Mouse pressed left at (414, 243)
Screenshot: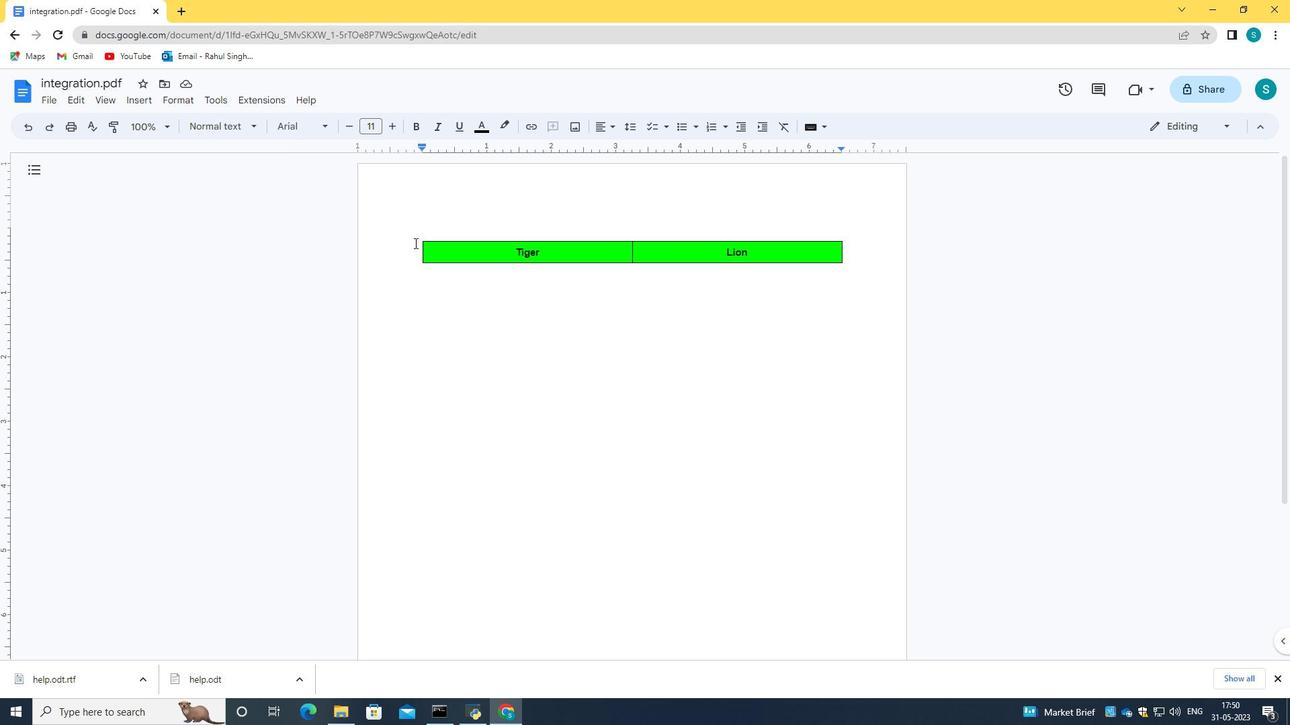 
Action: Mouse moved to (802, 184)
Screenshot: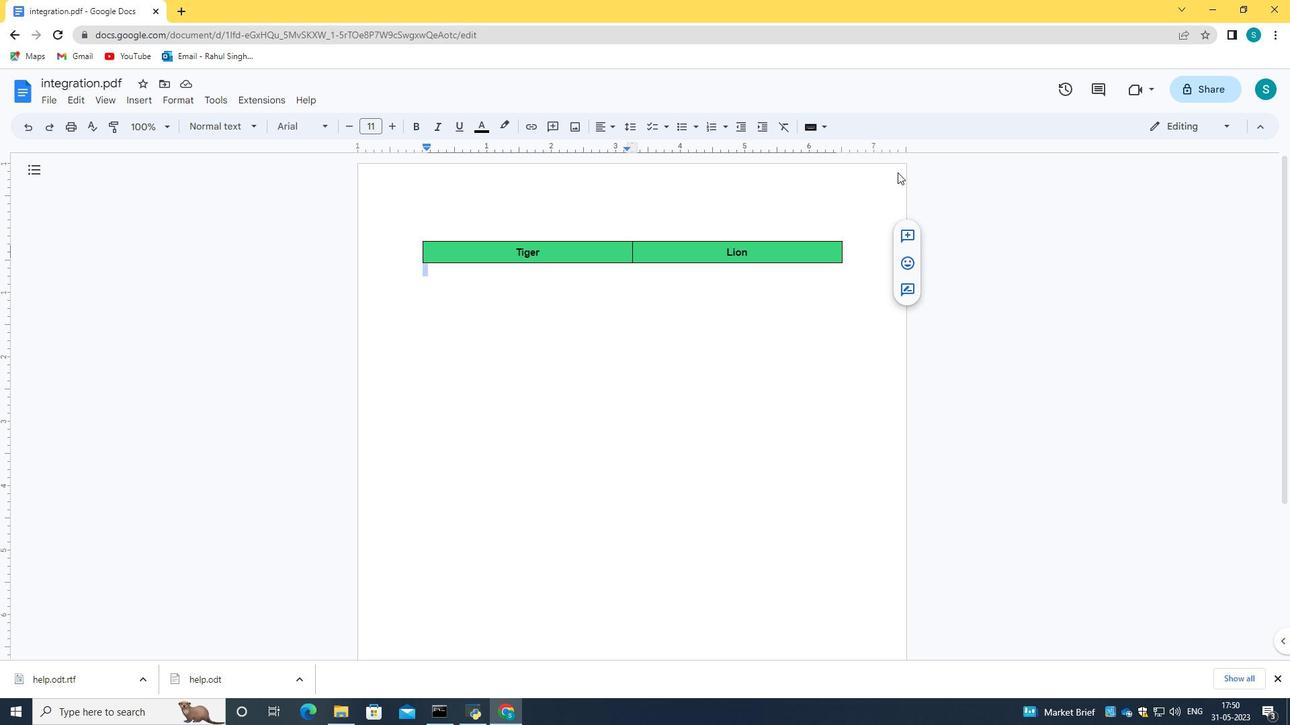 
Action: Mouse pressed left at (802, 184)
Screenshot: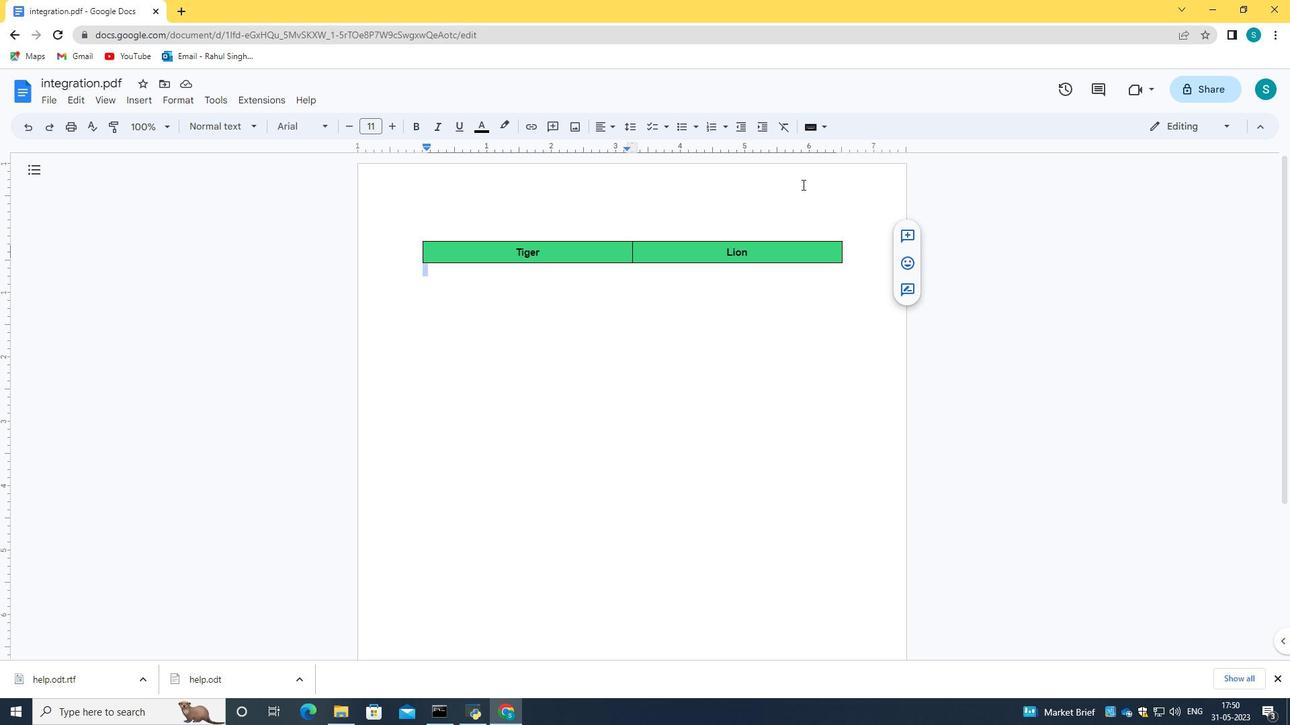 
Action: Mouse moved to (582, 340)
Screenshot: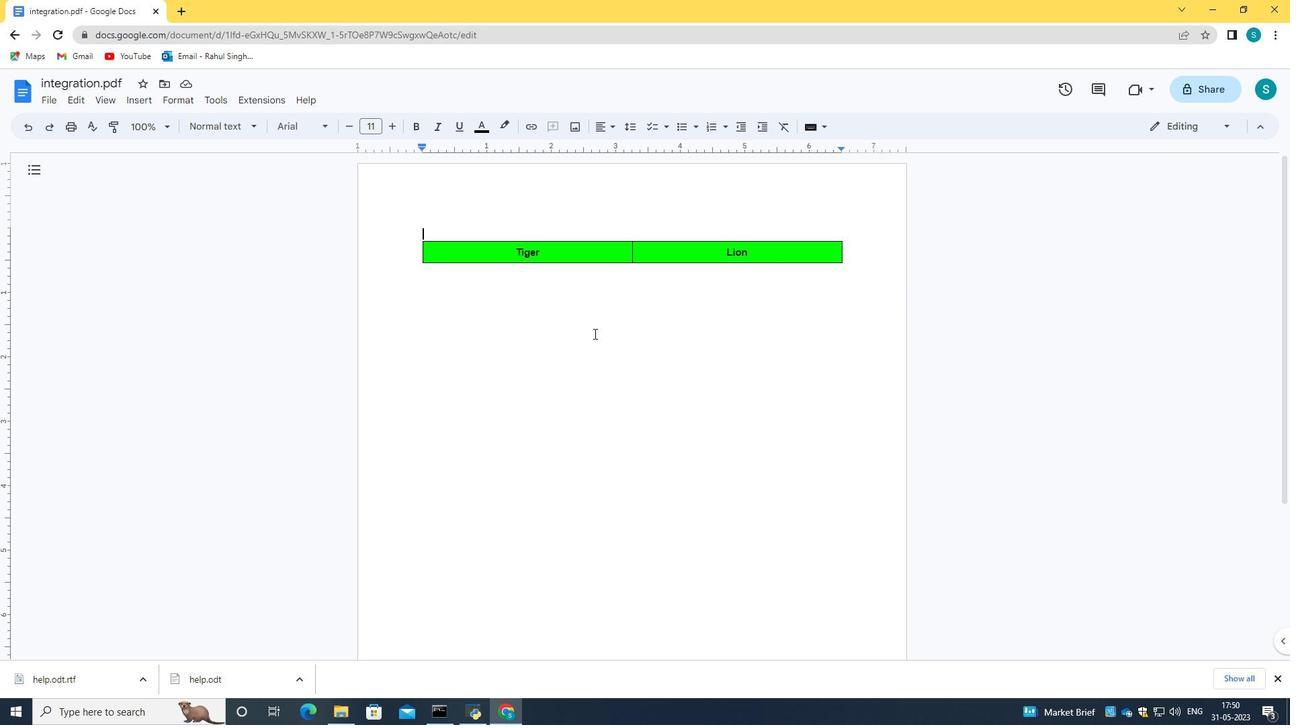 
